 Task: Set up a reminder for the weekend brunch plans.
Action: Mouse moved to (69, 90)
Screenshot: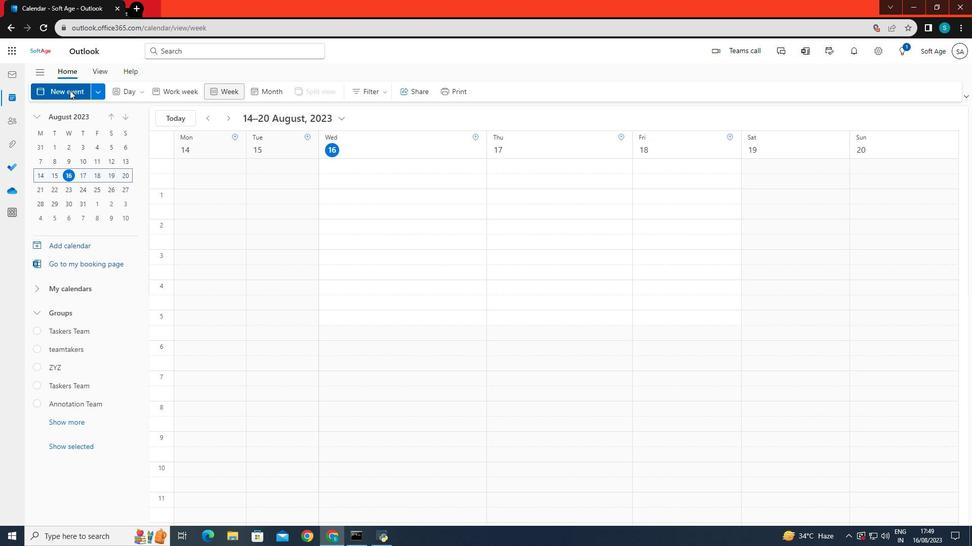 
Action: Mouse pressed left at (69, 90)
Screenshot: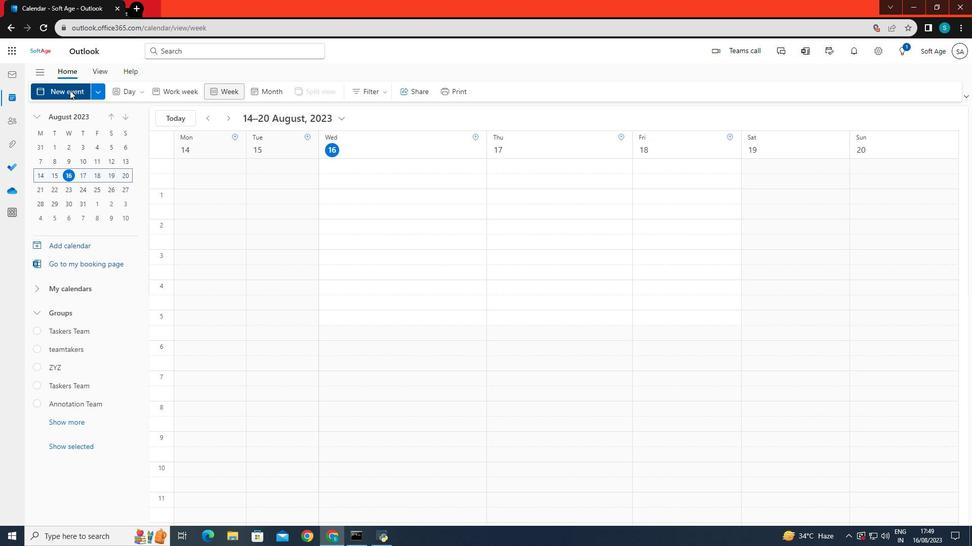 
Action: Mouse moved to (268, 152)
Screenshot: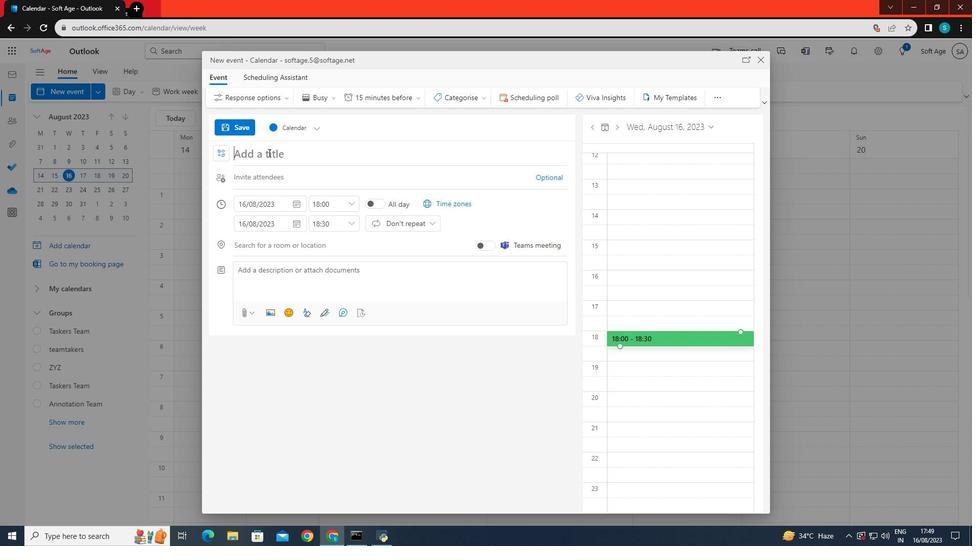 
Action: Mouse pressed left at (268, 152)
Screenshot: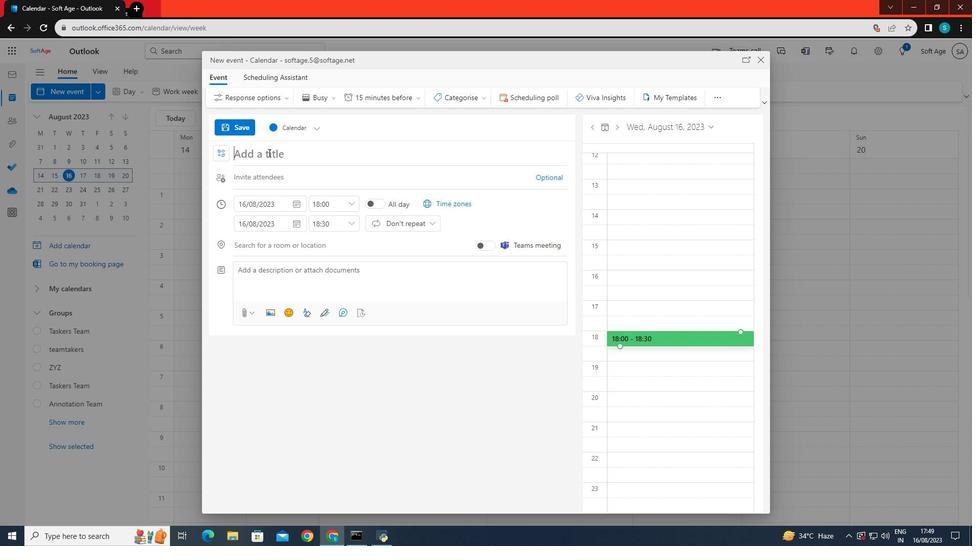 
Action: Key pressed weekend<Key.space>bra<Key.backspace>unch<Key.space>plans
Screenshot: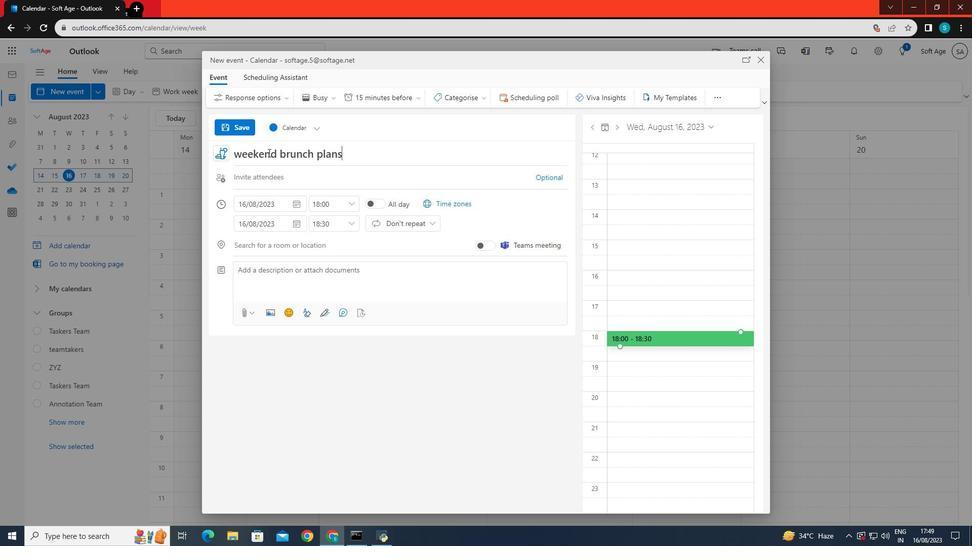 
Action: Mouse moved to (279, 202)
Screenshot: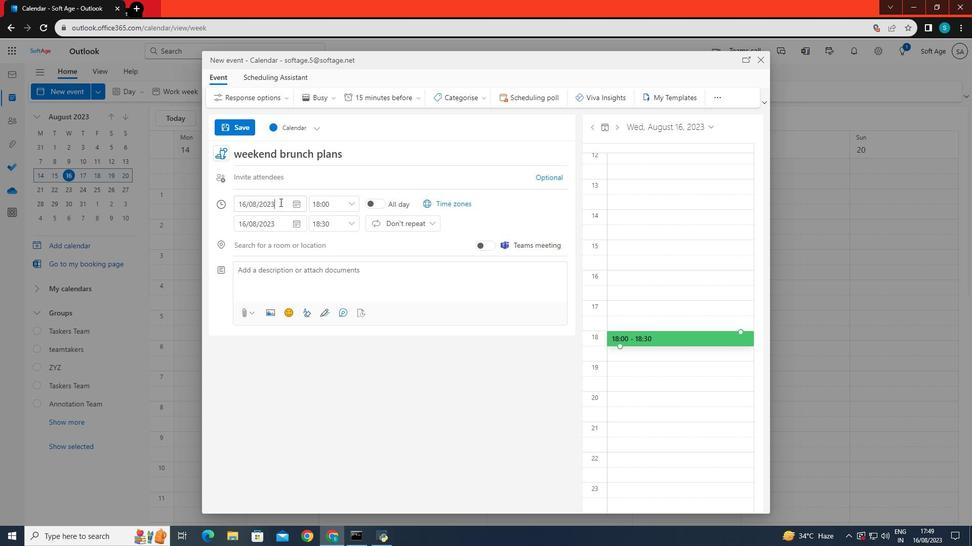 
Action: Mouse pressed left at (279, 202)
Screenshot: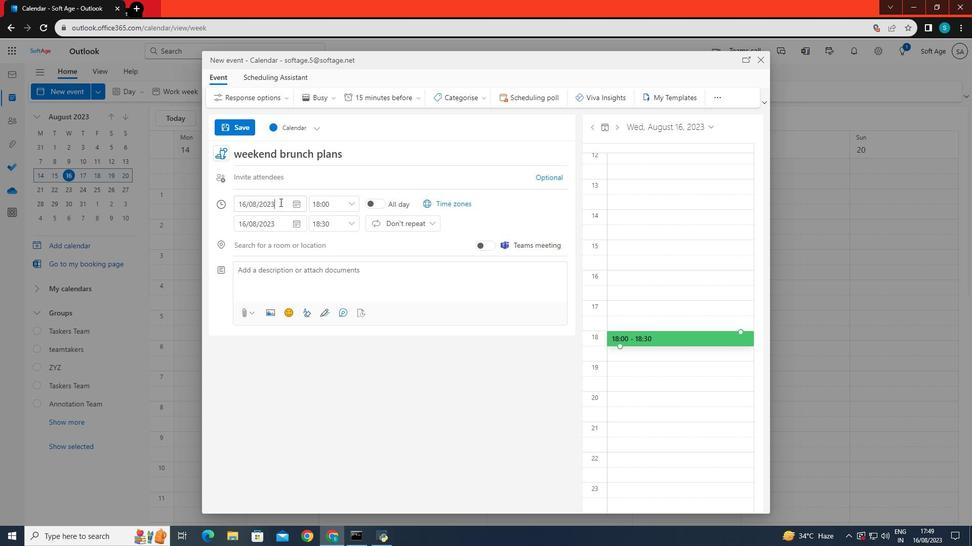 
Action: Mouse moved to (249, 298)
Screenshot: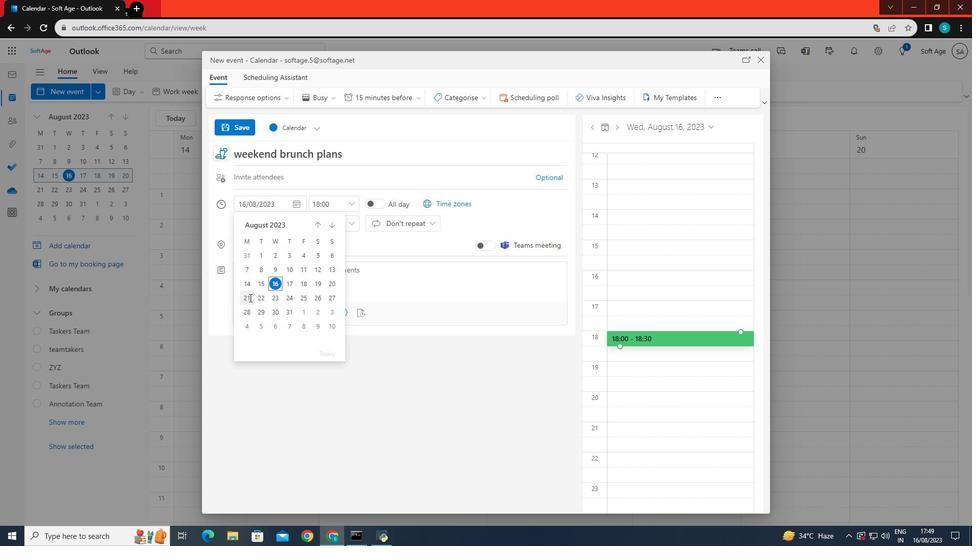 
Action: Mouse pressed left at (249, 298)
Screenshot: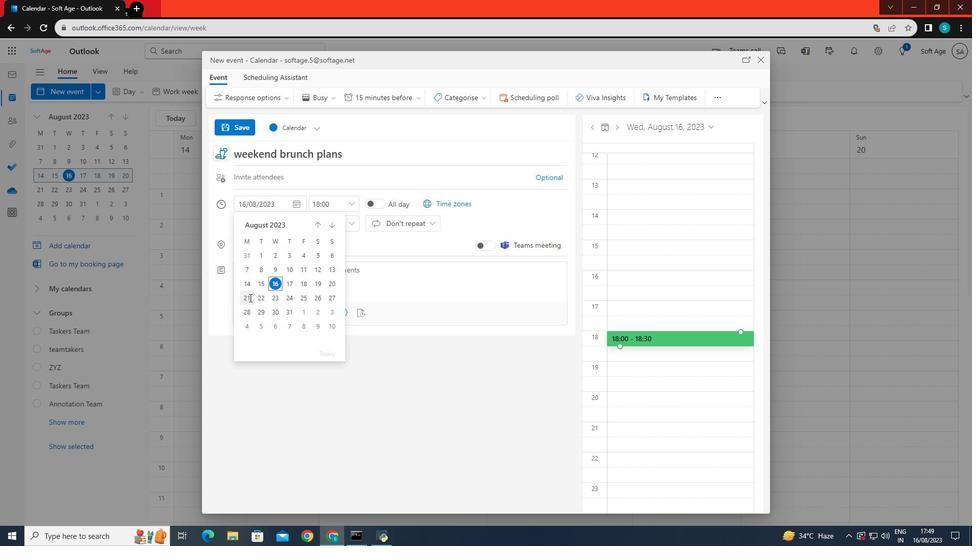 
Action: Mouse moved to (350, 201)
Screenshot: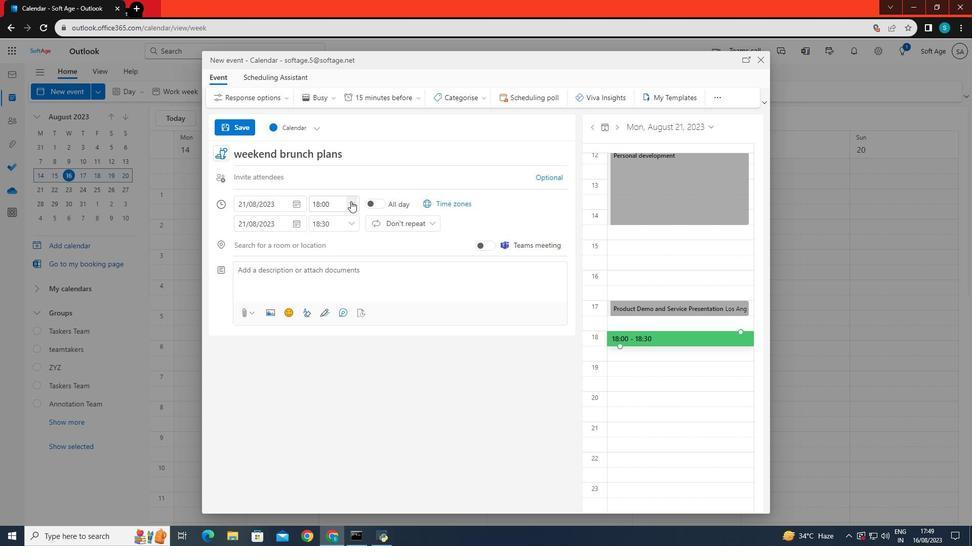 
Action: Mouse pressed left at (350, 201)
Screenshot: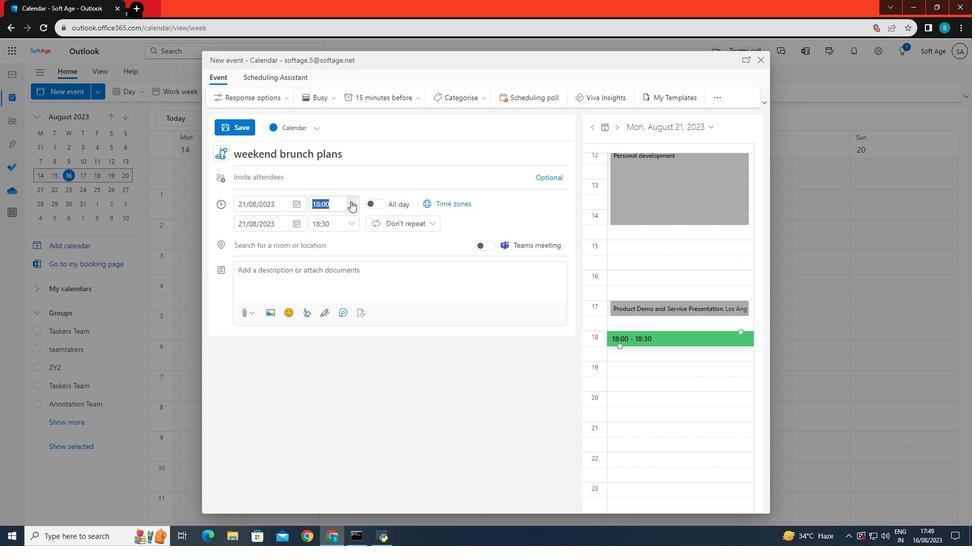 
Action: Mouse moved to (350, 246)
Screenshot: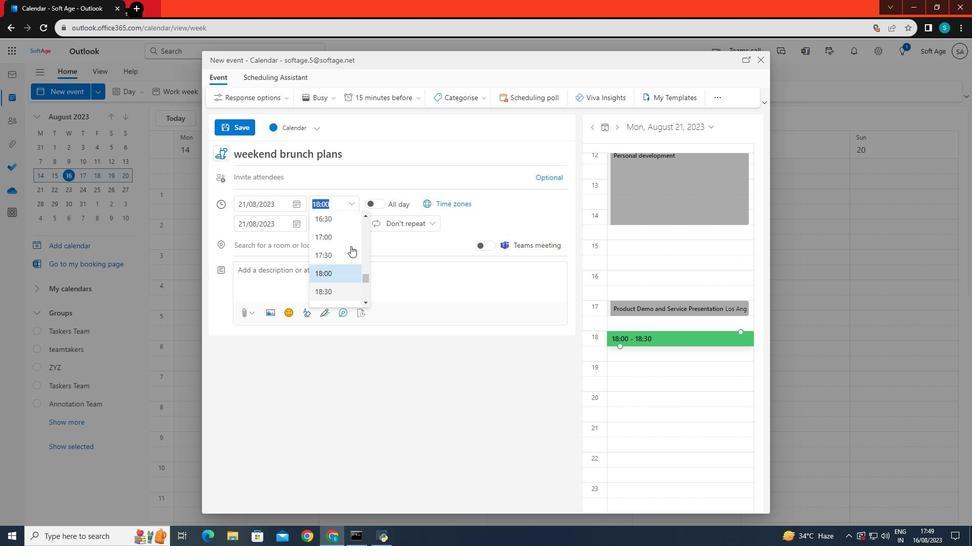 
Action: Mouse scrolled (350, 247) with delta (0, 0)
Screenshot: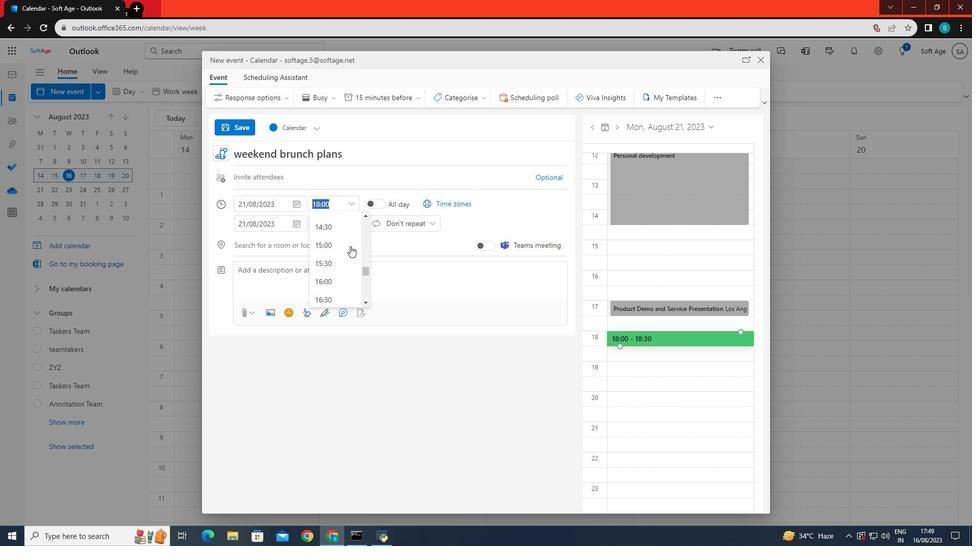 
Action: Mouse scrolled (350, 247) with delta (0, 0)
Screenshot: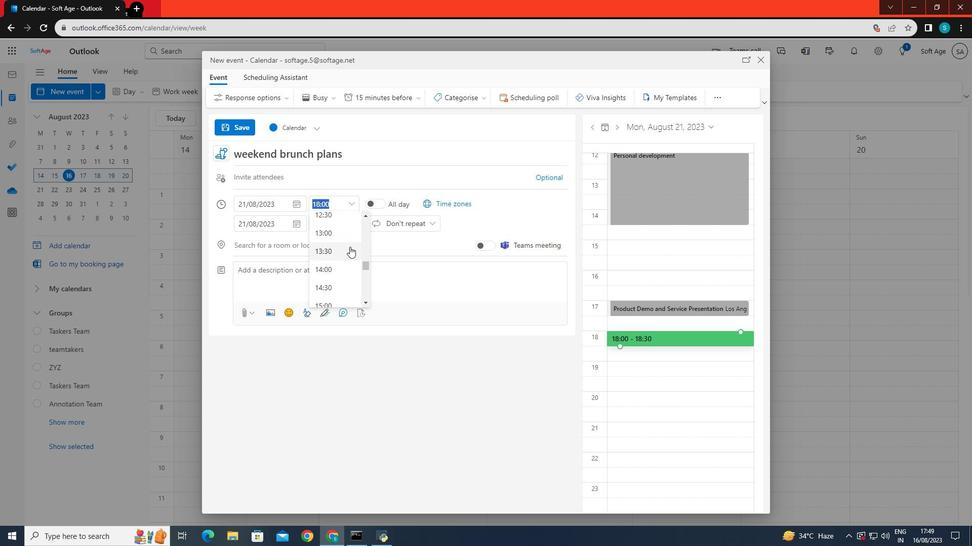
Action: Mouse moved to (350, 246)
Screenshot: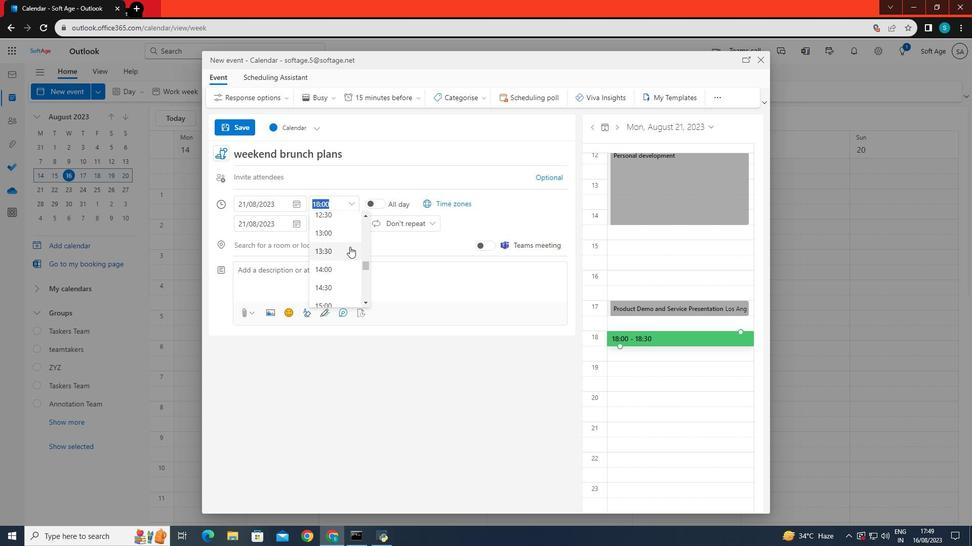 
Action: Mouse scrolled (350, 247) with delta (0, 0)
Screenshot: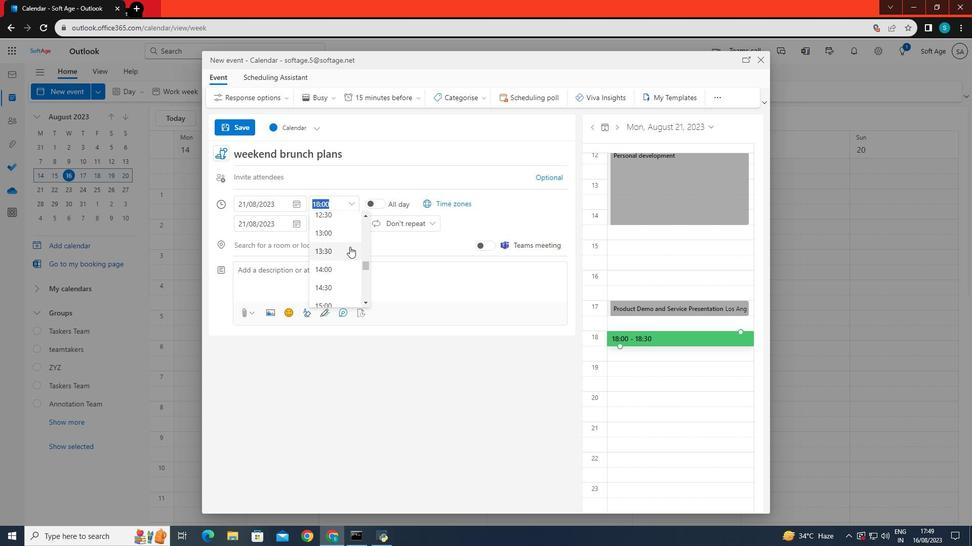 
Action: Mouse moved to (350, 246)
Screenshot: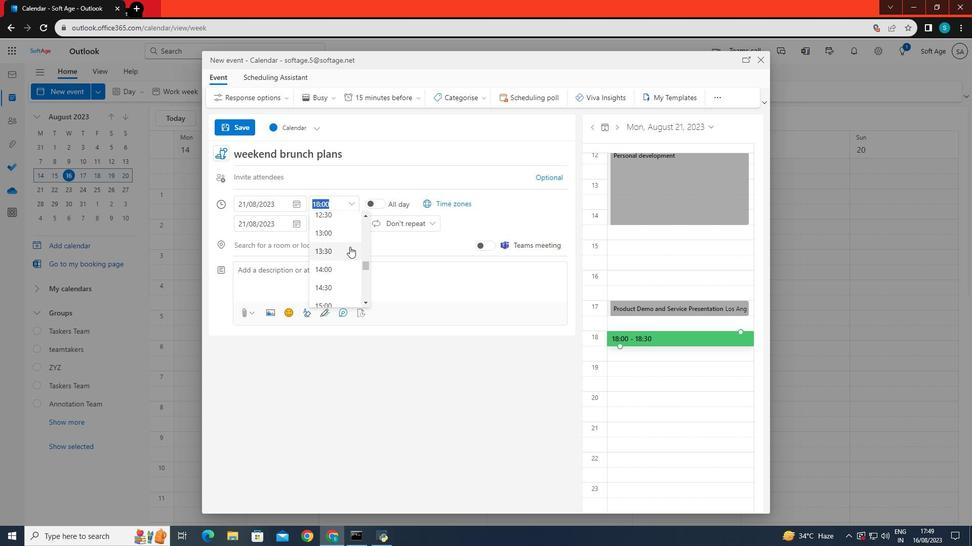 
Action: Mouse scrolled (350, 247) with delta (0, 0)
Screenshot: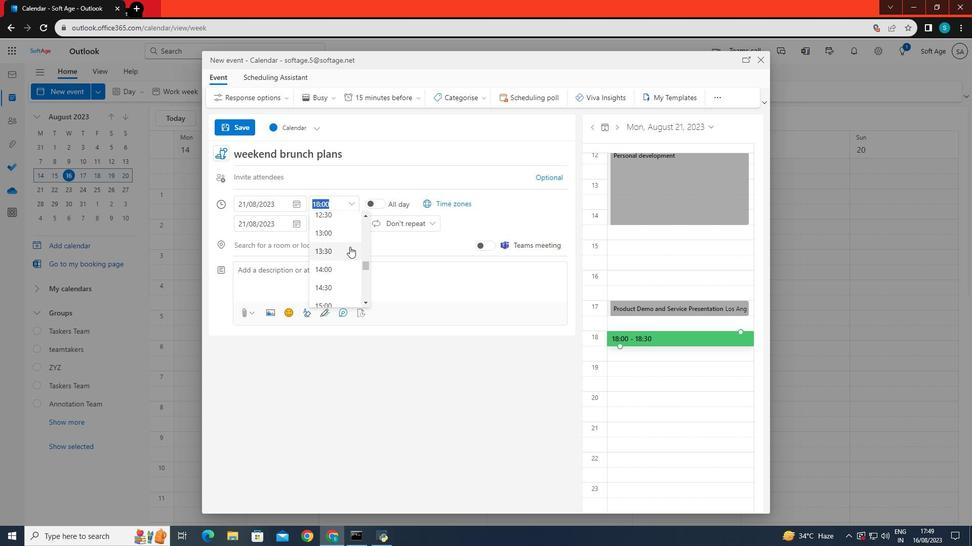 
Action: Mouse moved to (349, 249)
Screenshot: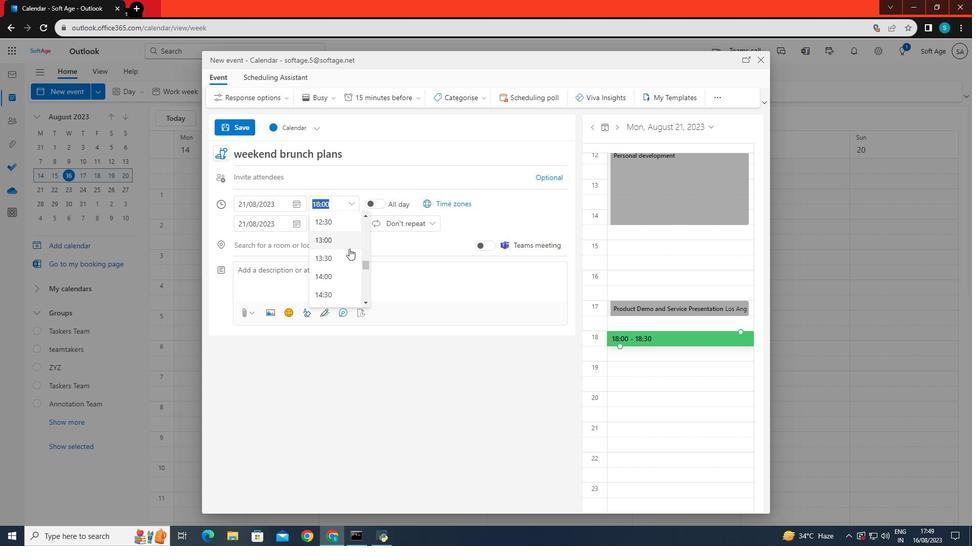 
Action: Mouse scrolled (349, 248) with delta (0, 0)
Screenshot: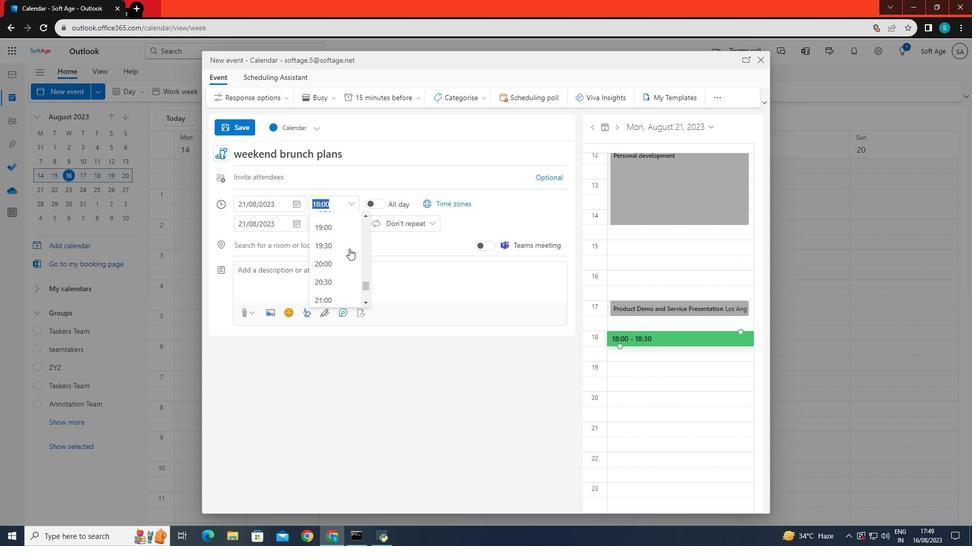 
Action: Mouse scrolled (349, 248) with delta (0, 0)
Screenshot: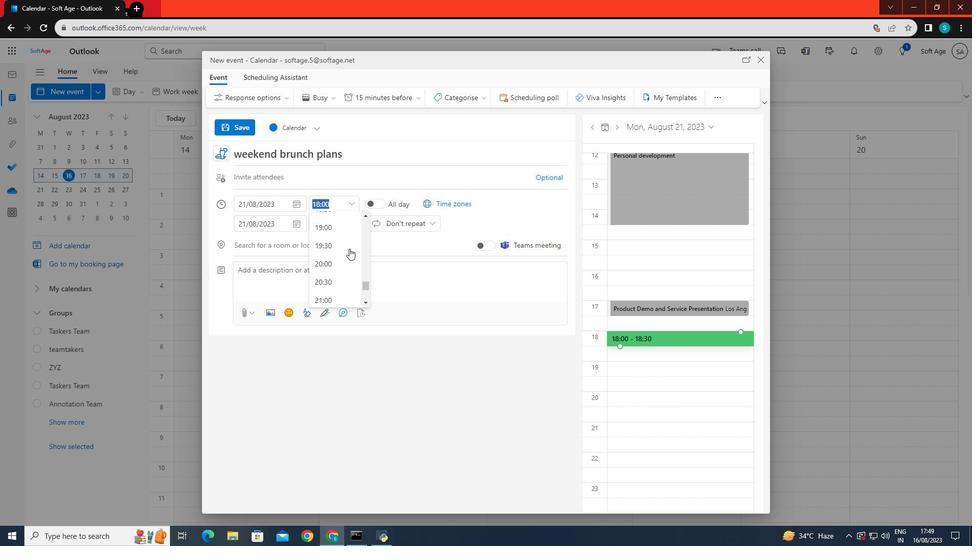 
Action: Mouse scrolled (349, 248) with delta (0, 0)
Screenshot: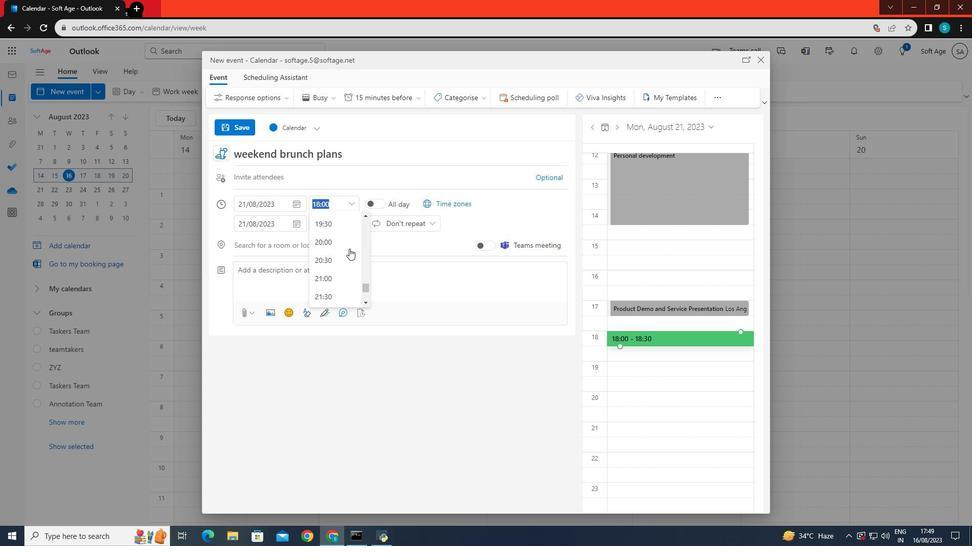 
Action: Mouse scrolled (349, 248) with delta (0, 0)
Screenshot: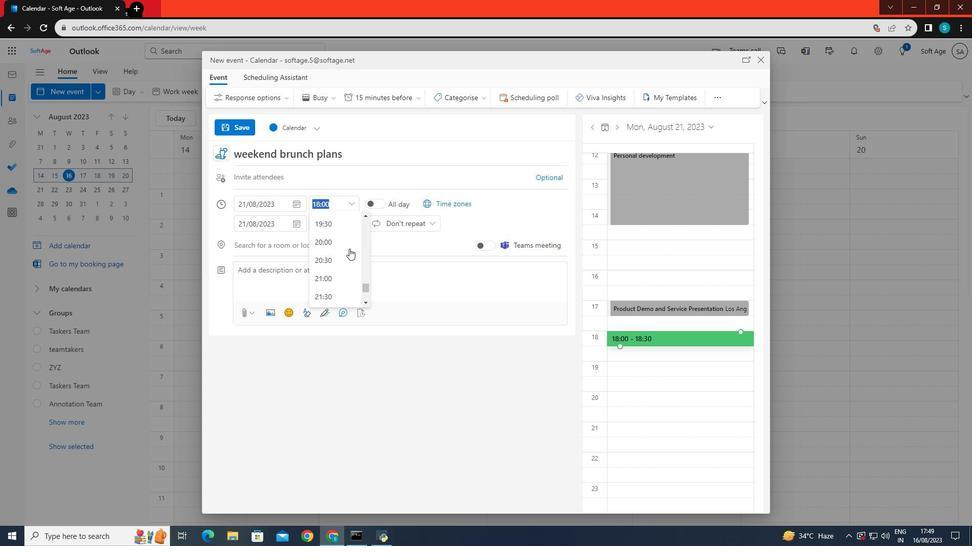 
Action: Mouse scrolled (349, 248) with delta (0, 0)
Screenshot: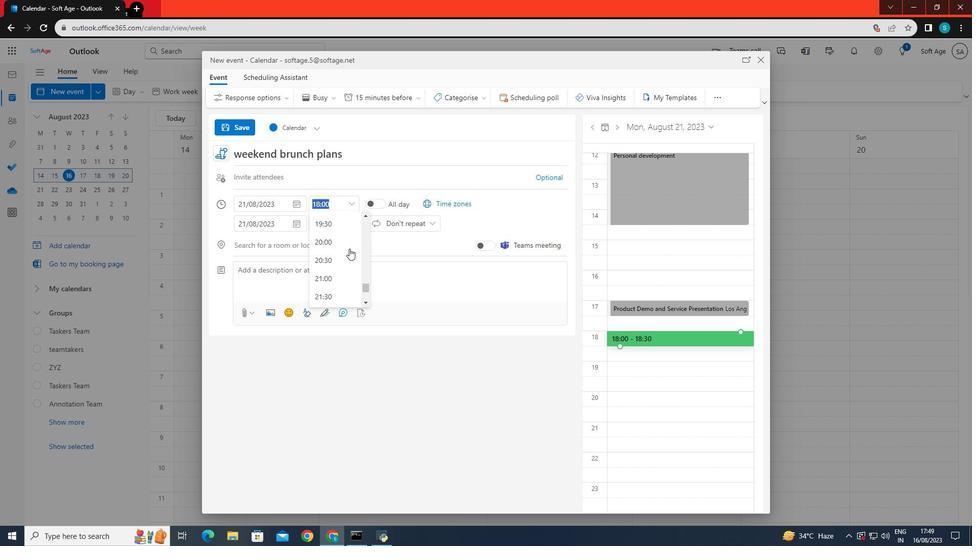 
Action: Mouse scrolled (349, 249) with delta (0, 0)
Screenshot: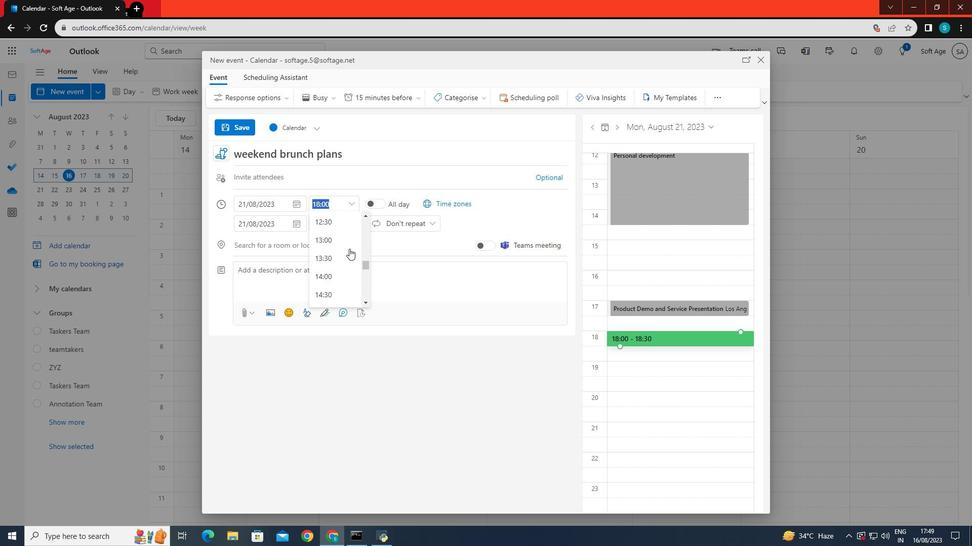 
Action: Mouse scrolled (349, 249) with delta (0, 0)
Screenshot: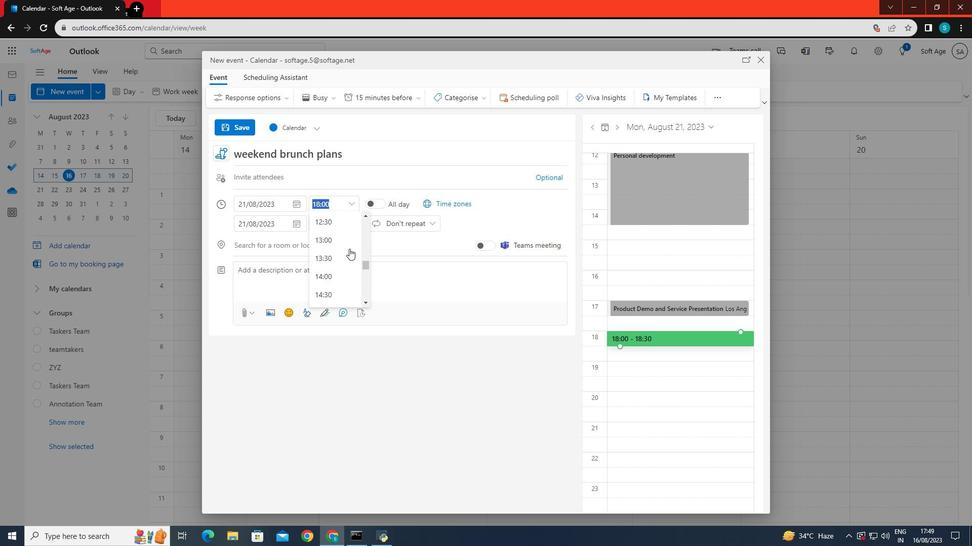 
Action: Mouse scrolled (349, 249) with delta (0, 0)
Screenshot: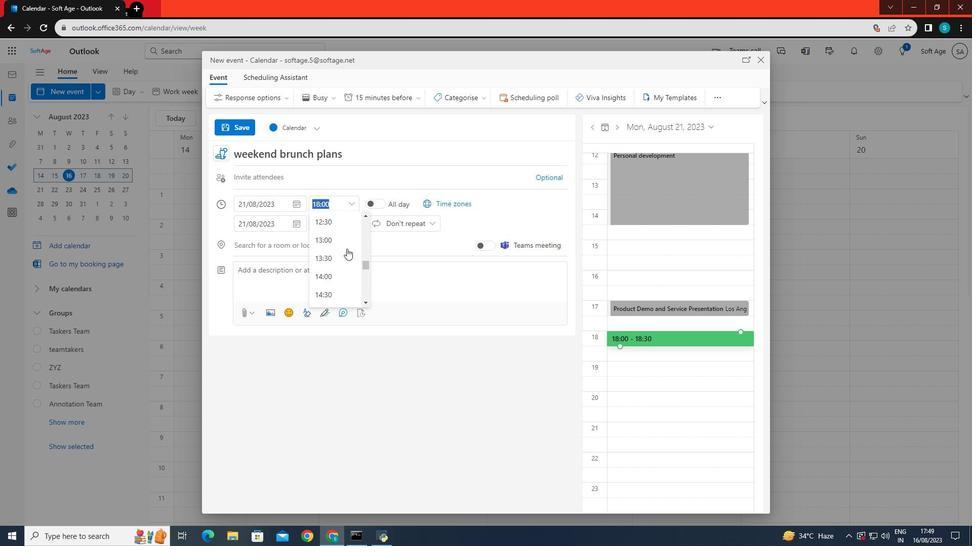 
Action: Mouse scrolled (349, 249) with delta (0, 0)
Screenshot: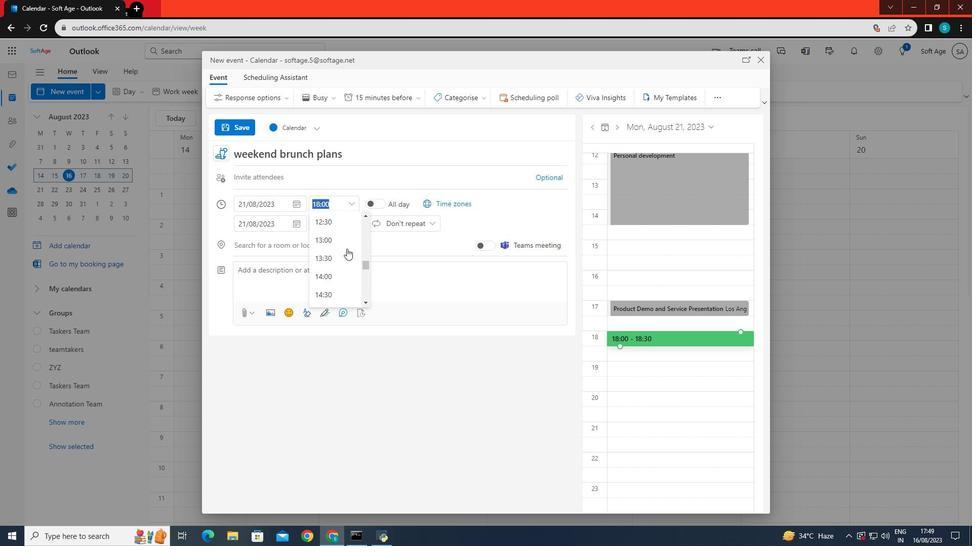 
Action: Mouse scrolled (349, 249) with delta (0, 0)
Screenshot: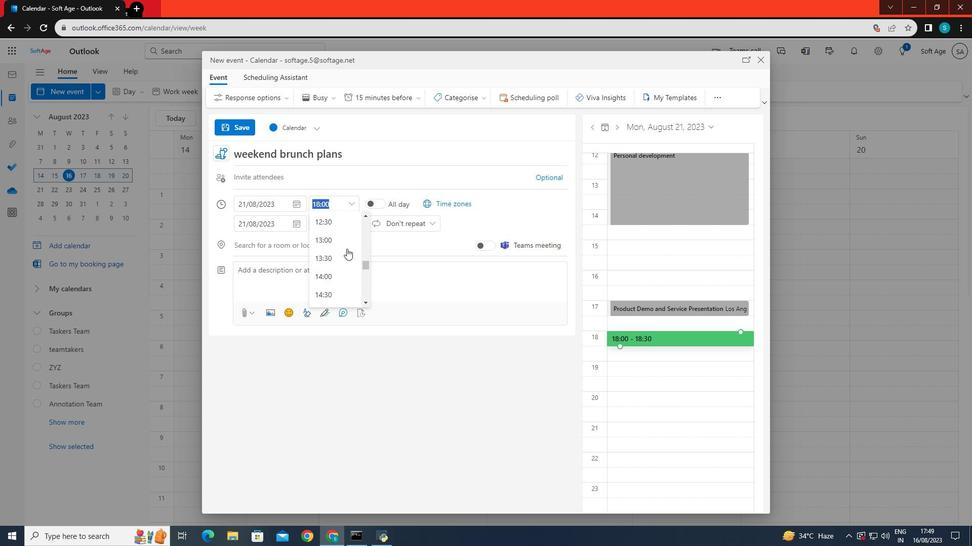 
Action: Mouse moved to (346, 249)
Screenshot: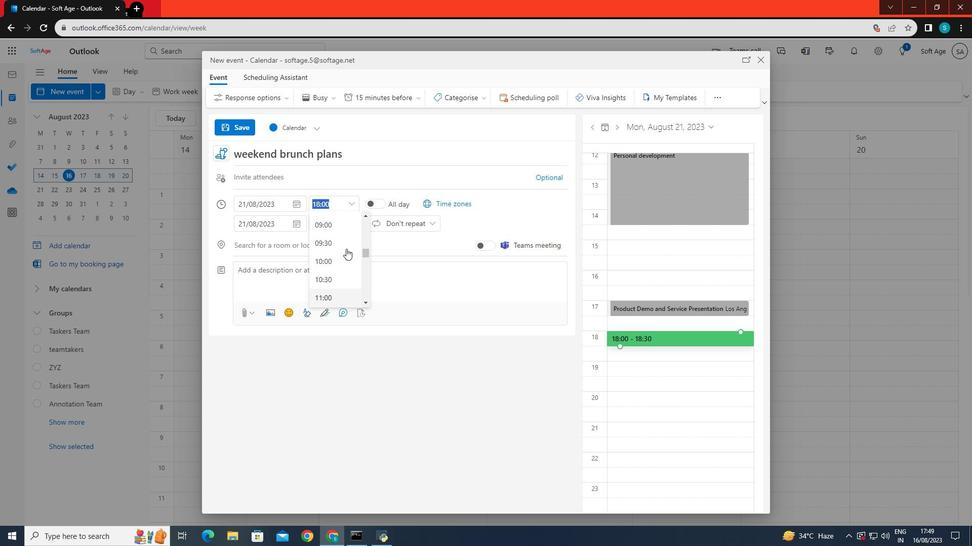
Action: Mouse scrolled (346, 249) with delta (0, 0)
Screenshot: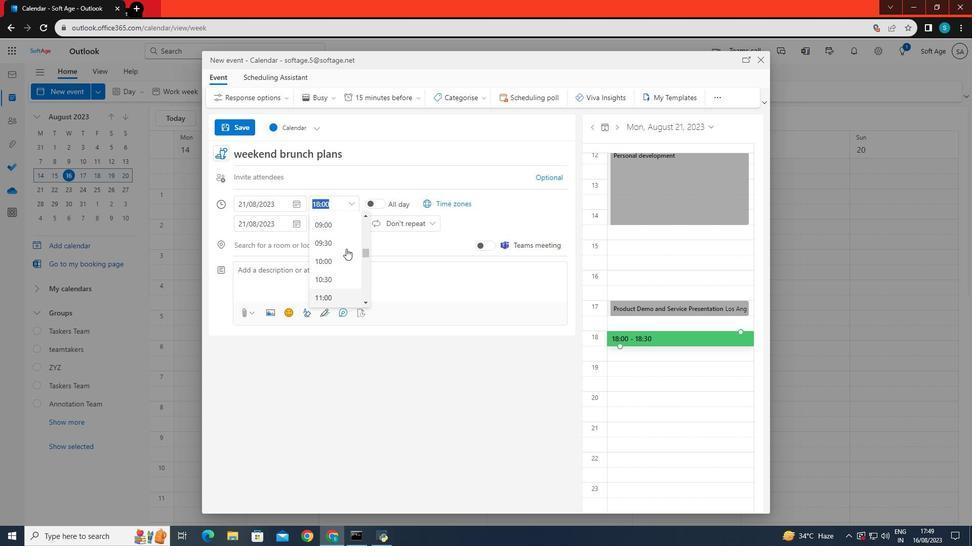 
Action: Mouse scrolled (346, 249) with delta (0, 0)
Screenshot: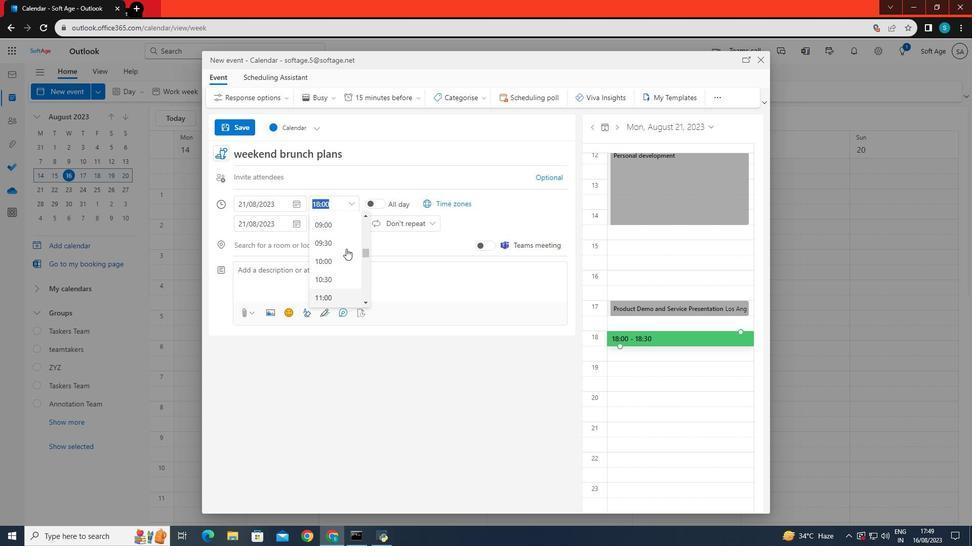
Action: Mouse pressed middle at (346, 249)
Screenshot: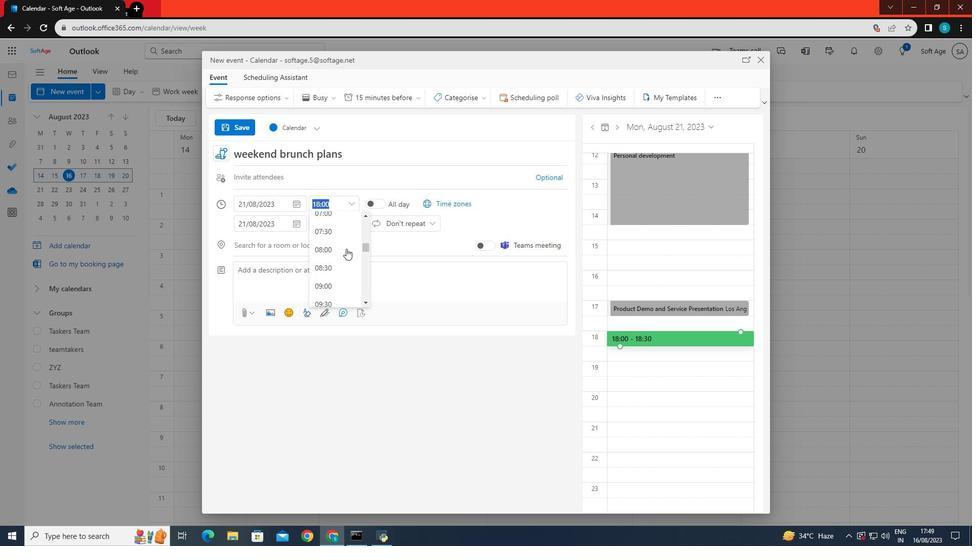
Action: Mouse scrolled (346, 249) with delta (0, 0)
Screenshot: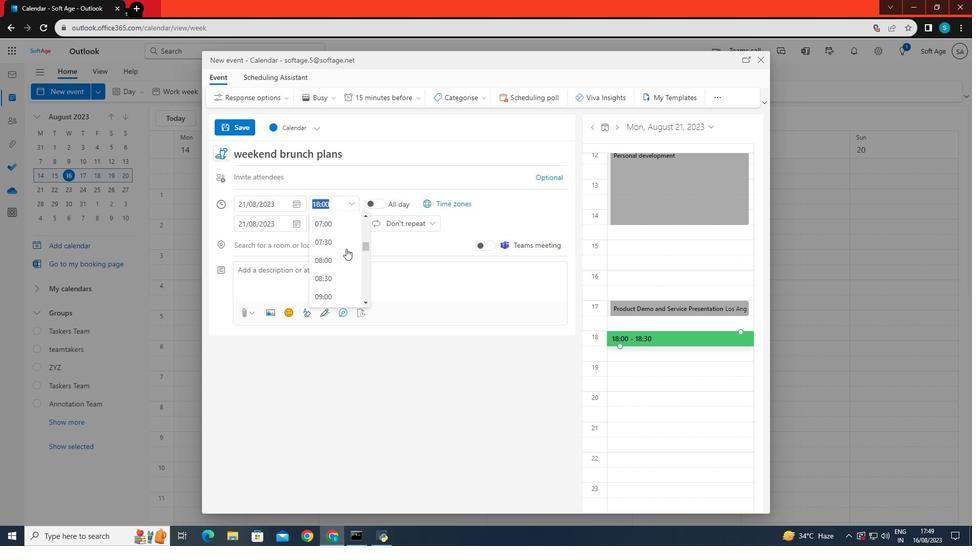 
Action: Mouse scrolled (346, 249) with delta (0, 0)
Screenshot: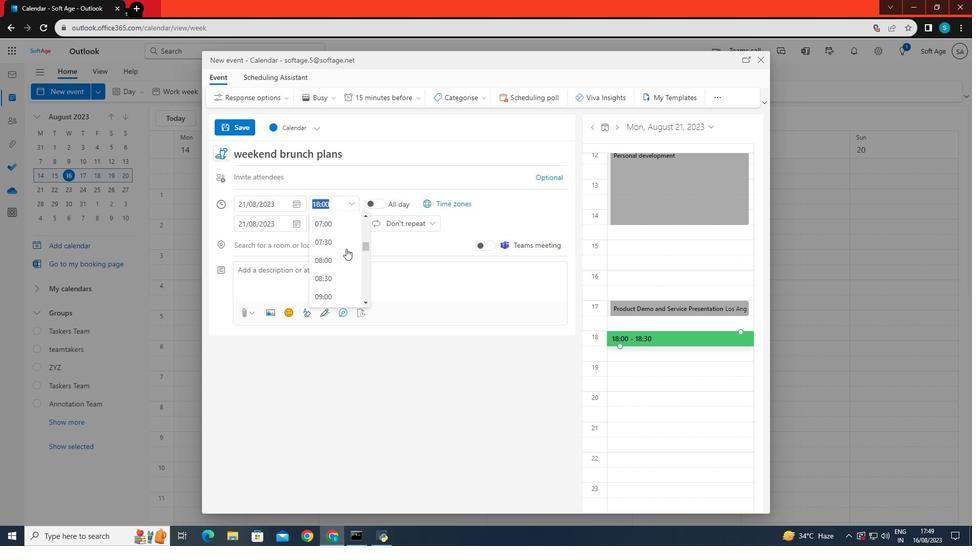 
Action: Mouse moved to (331, 275)
Screenshot: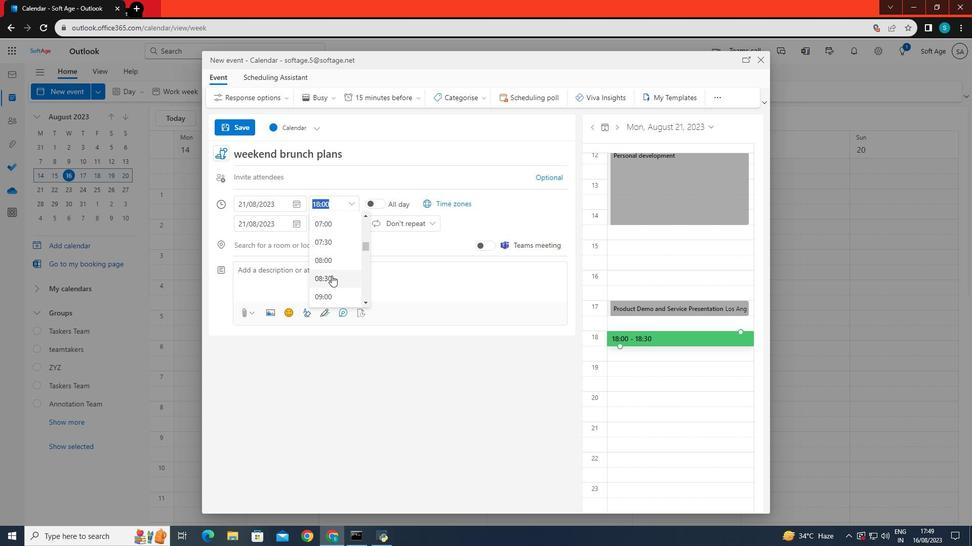 
Action: Mouse scrolled (331, 275) with delta (0, 0)
Screenshot: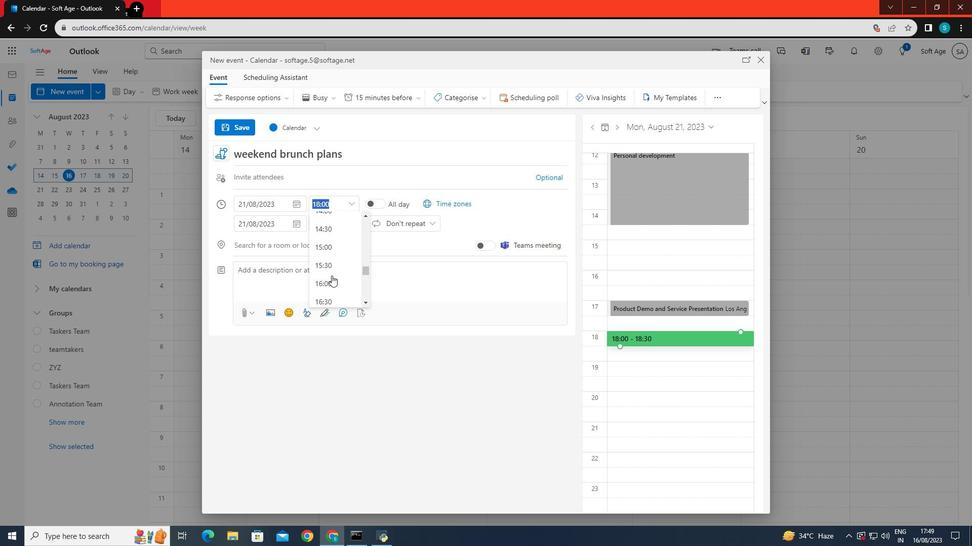 
Action: Mouse scrolled (331, 275) with delta (0, 0)
Screenshot: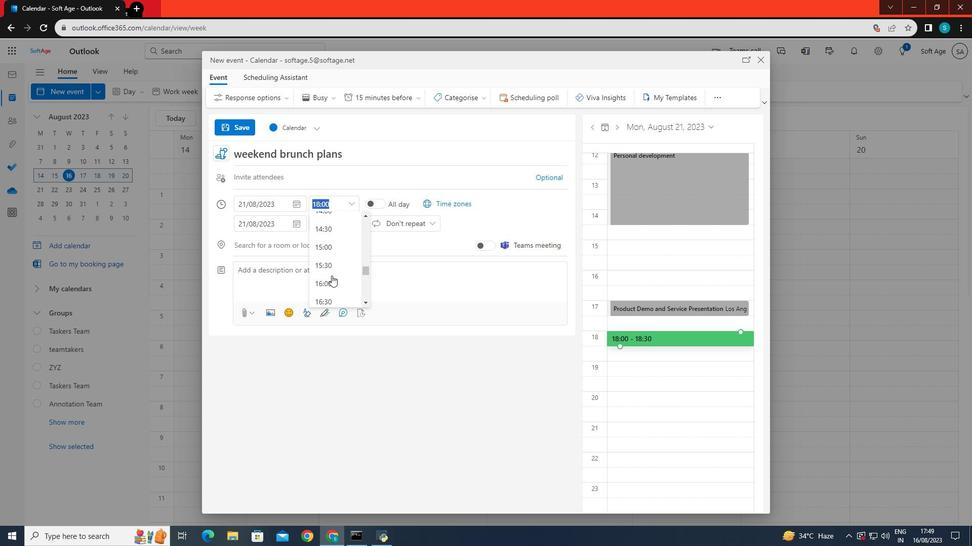 
Action: Mouse scrolled (331, 275) with delta (0, 0)
Screenshot: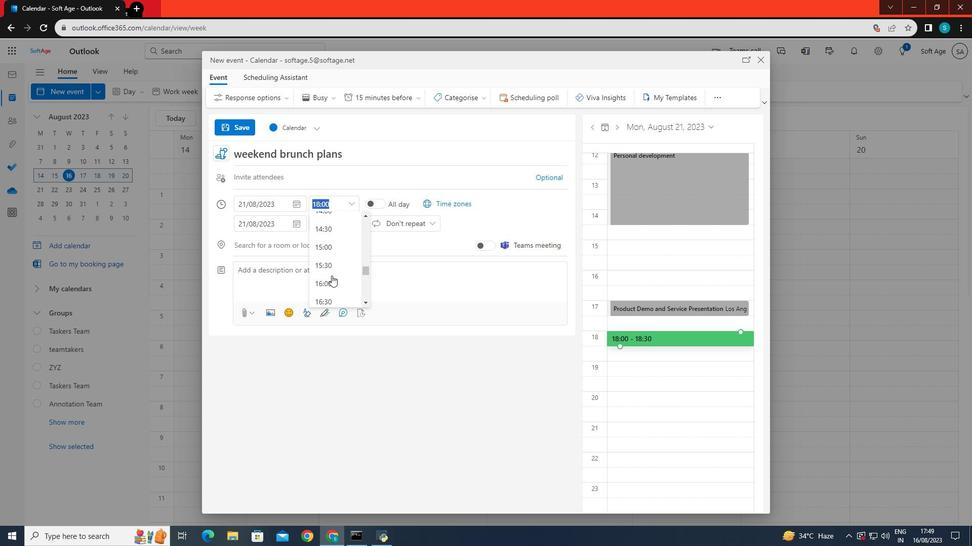 
Action: Mouse scrolled (331, 275) with delta (0, 0)
Screenshot: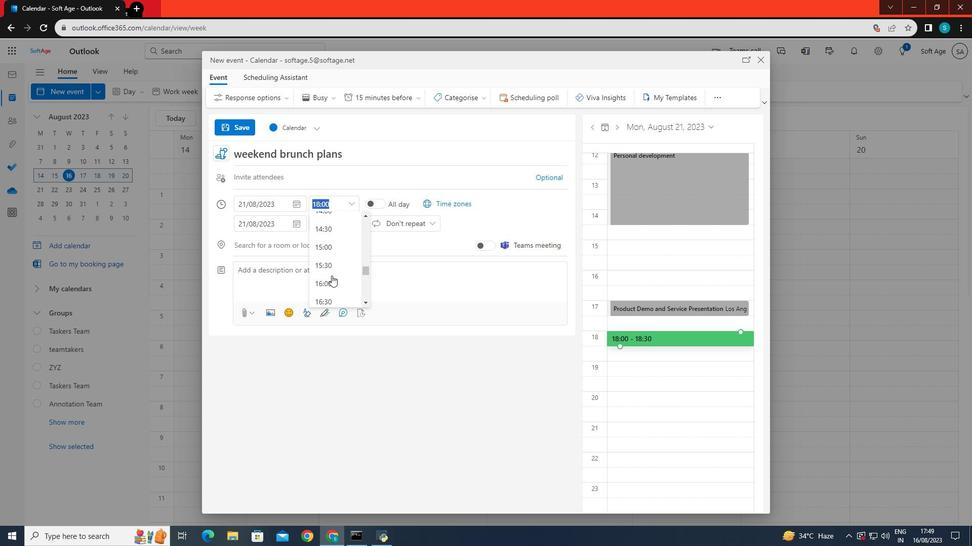 
Action: Mouse scrolled (331, 275) with delta (0, 0)
Screenshot: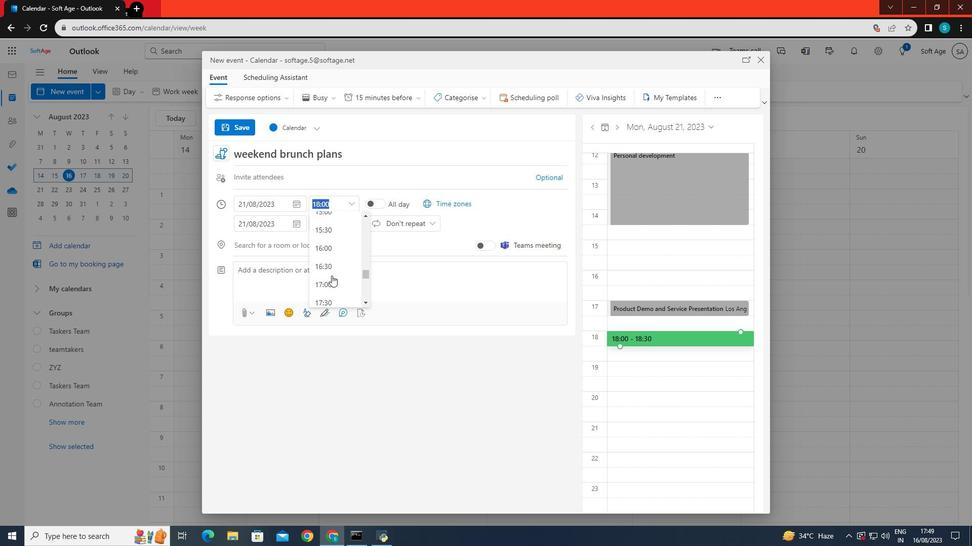 
Action: Mouse scrolled (331, 275) with delta (0, 0)
Screenshot: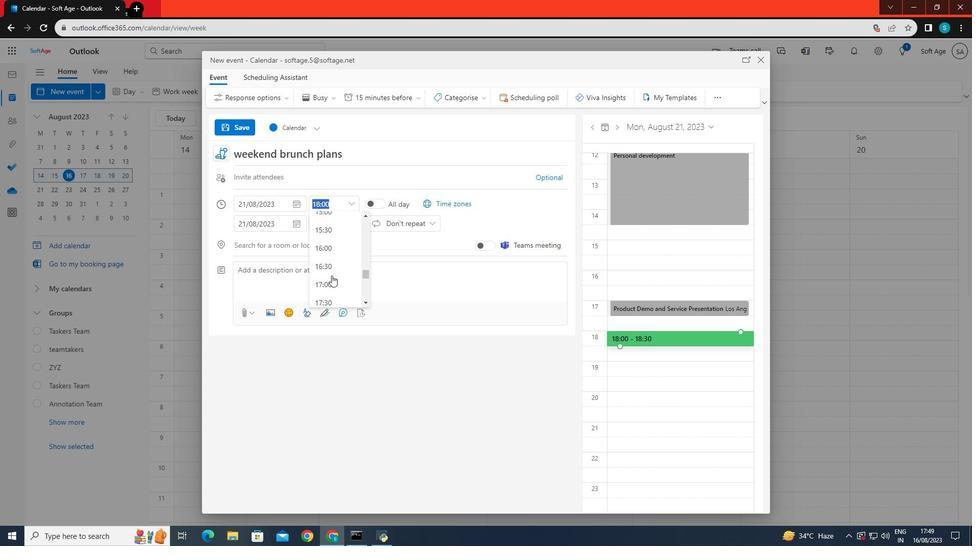 
Action: Mouse moved to (328, 248)
Screenshot: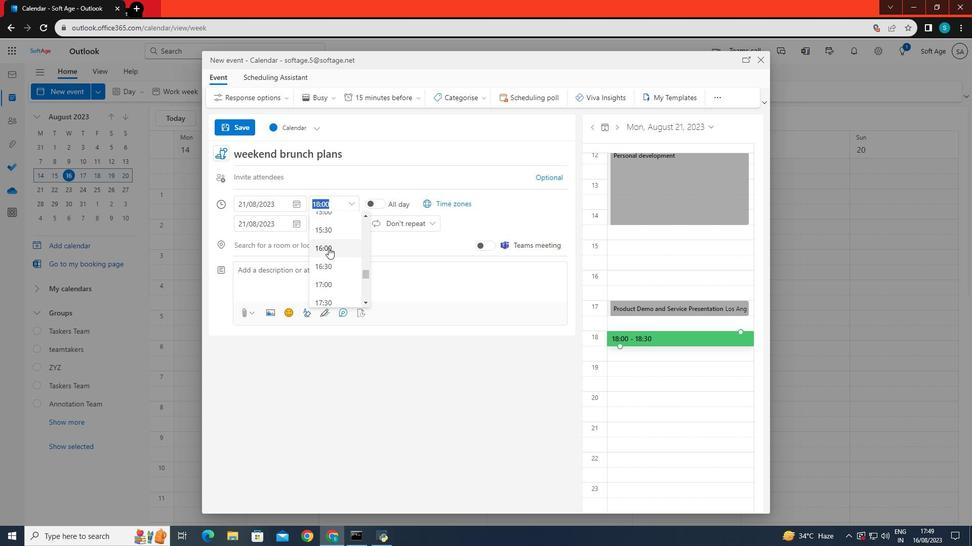 
Action: Mouse pressed left at (328, 248)
Screenshot: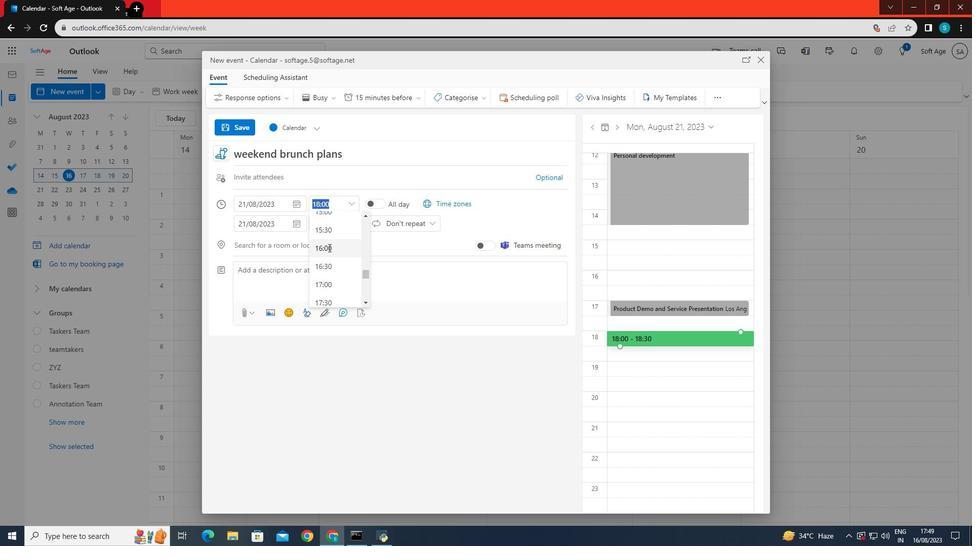 
Action: Mouse moved to (365, 97)
Screenshot: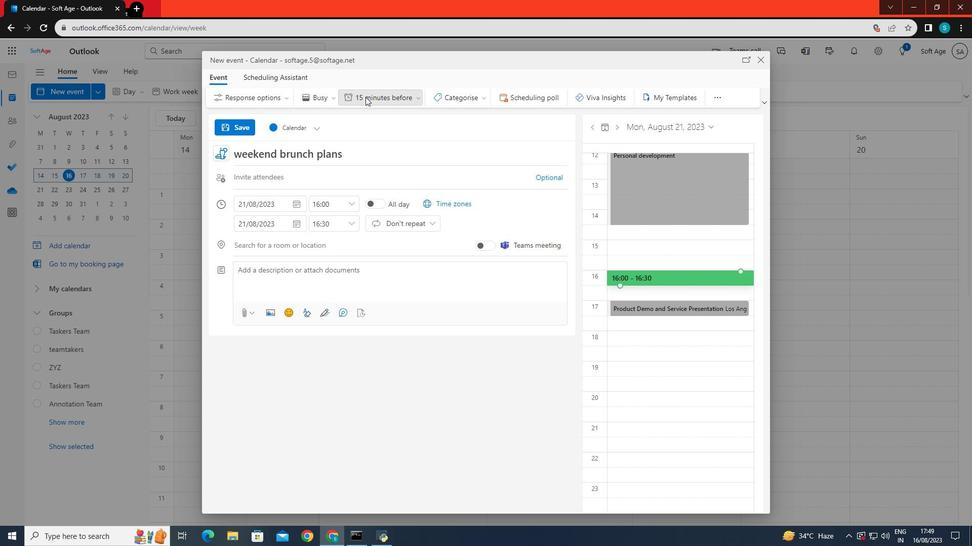 
Action: Mouse pressed left at (365, 97)
Screenshot: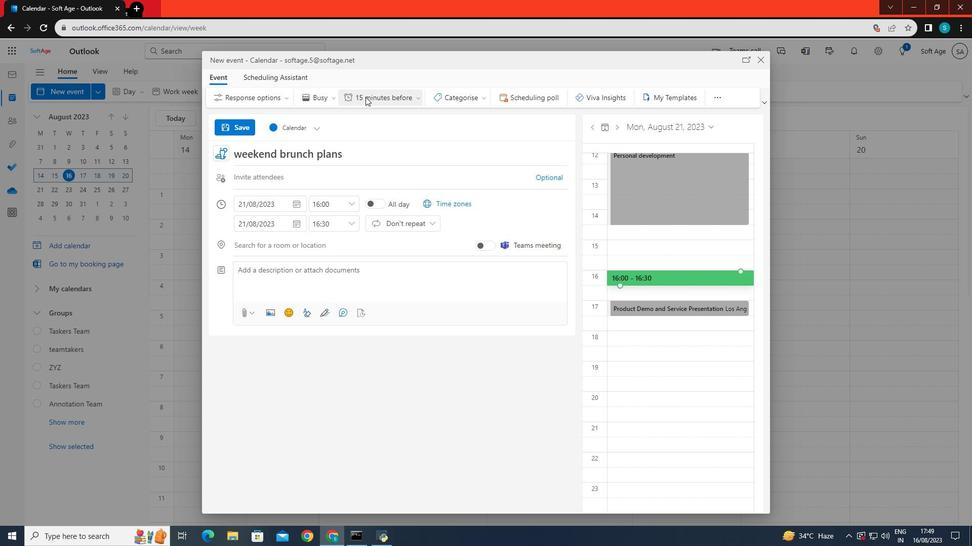 
Action: Mouse moved to (400, 286)
Screenshot: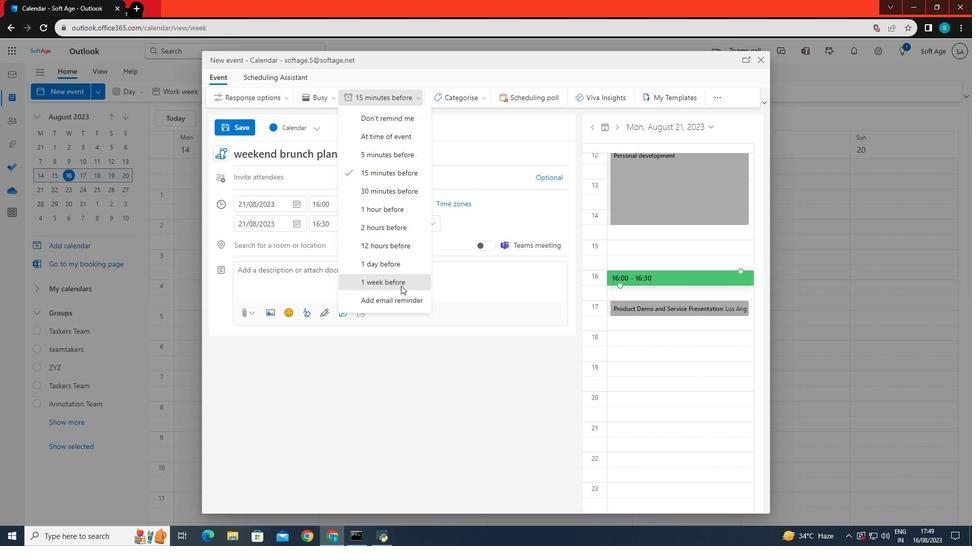 
Action: Mouse pressed left at (400, 286)
Screenshot: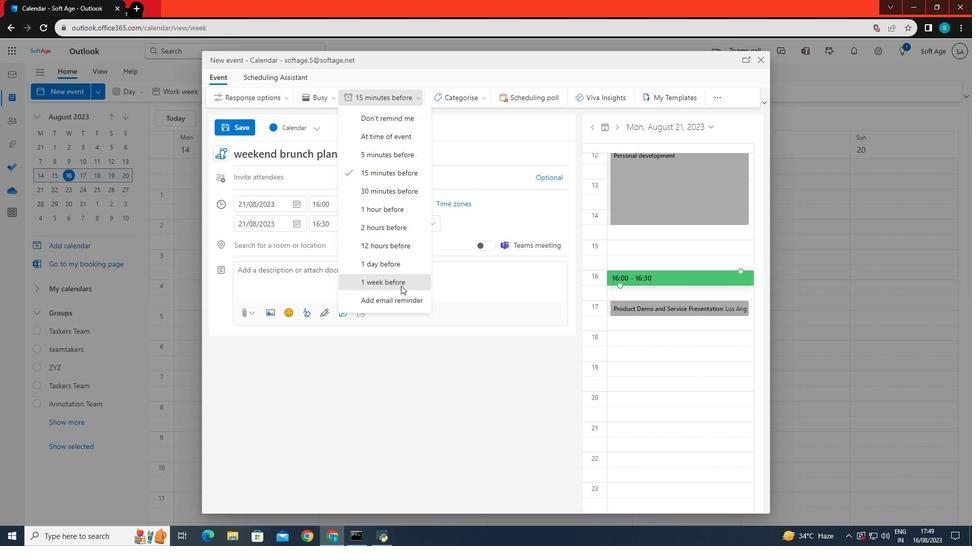 
Action: Mouse moved to (404, 98)
Screenshot: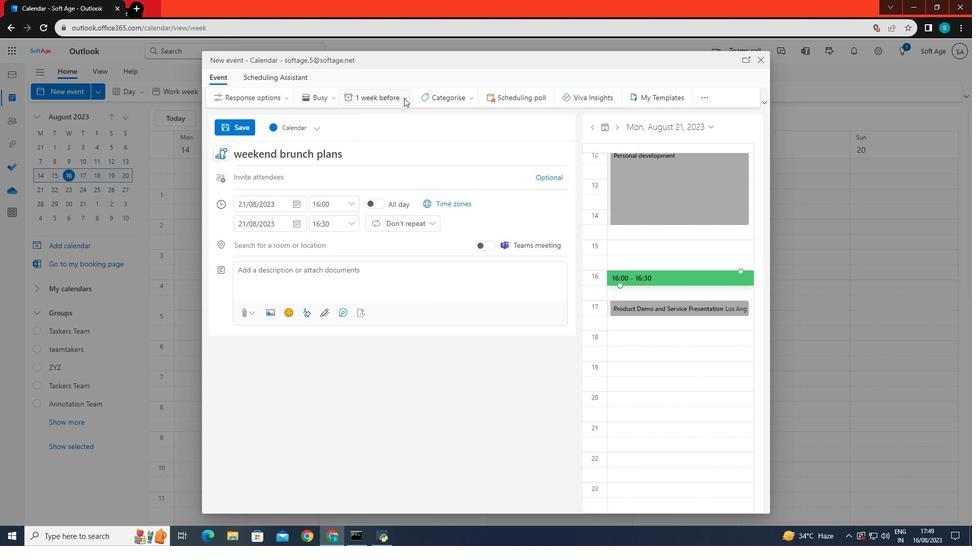 
Action: Mouse pressed left at (404, 98)
Screenshot: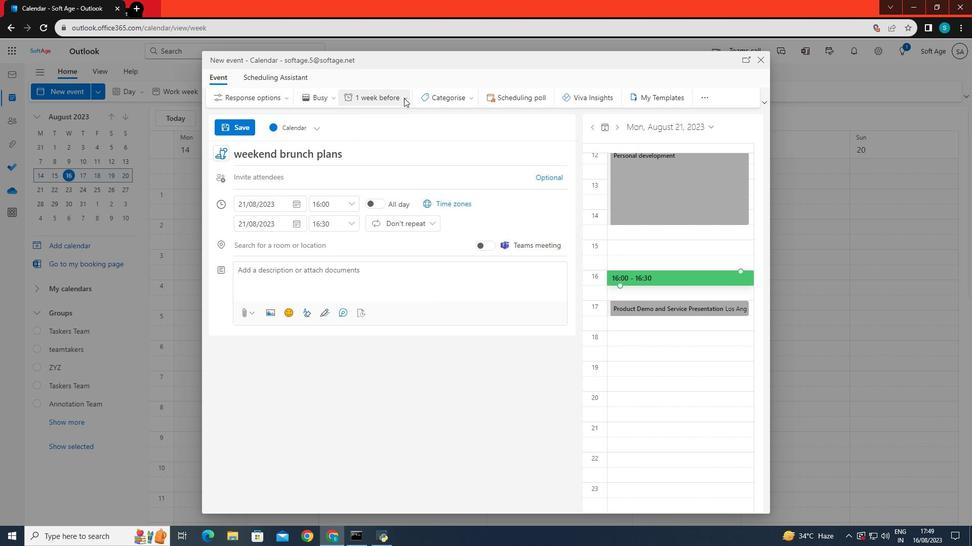 
Action: Mouse moved to (380, 284)
Screenshot: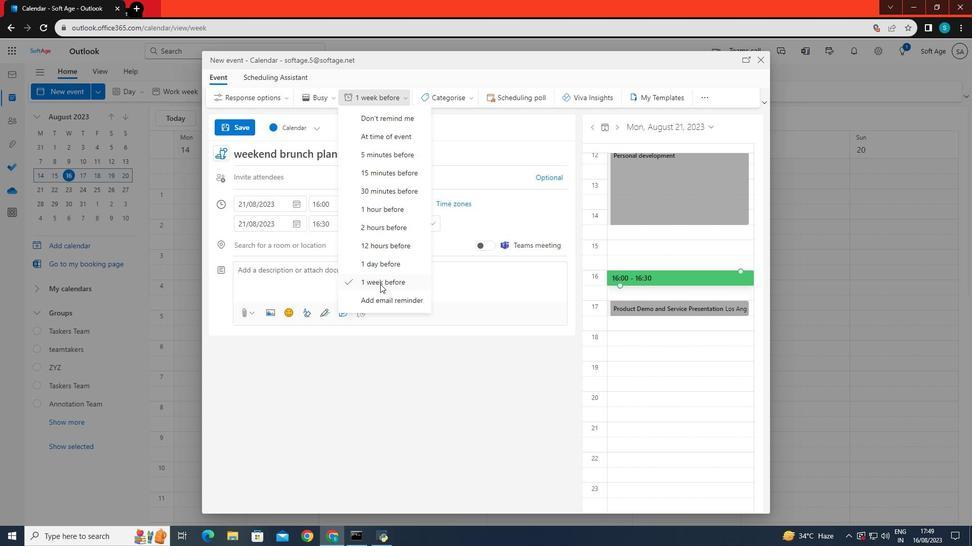 
Action: Mouse pressed left at (380, 284)
Screenshot: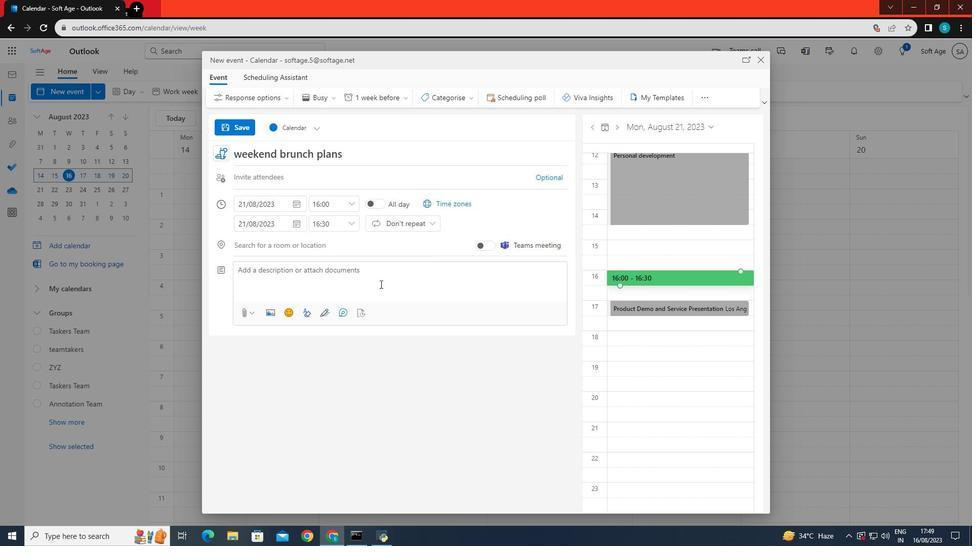
Action: Mouse moved to (332, 285)
Screenshot: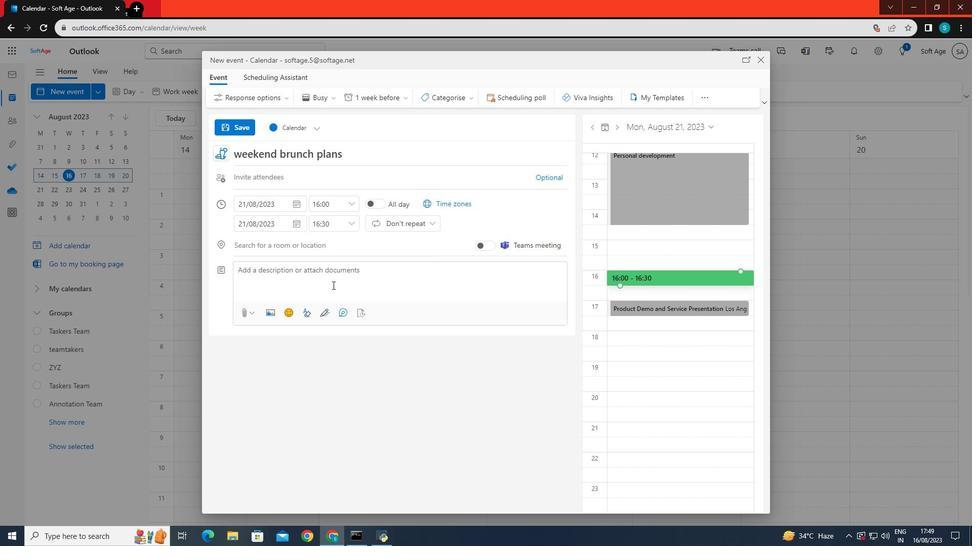 
Action: Mouse pressed left at (332, 285)
Screenshot: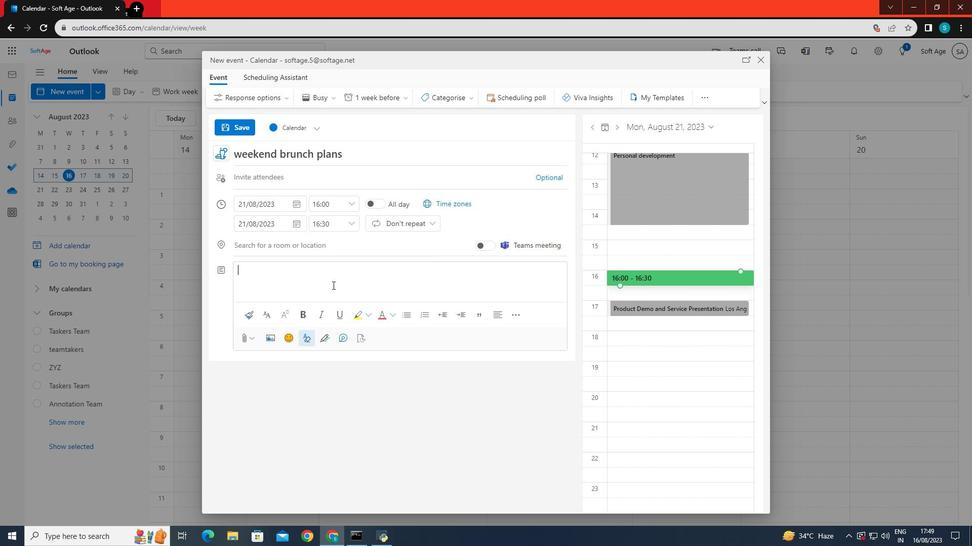 
Action: Key pressed <Key.caps_lock>S<Key.caps_lock>et<Key.space>up<Key.space><Key.backspace><Key.backspace><Key.backspace><Key.backspace><Key.backspace><Key.backspace><Key.backspace><Key.backspace><Key.backspace>a<Key.space>rmindi<Key.backspace><Key.backspace><Key.backspace><Key.backspace><Key.backspace>eminder<Key.space>o<Key.backspace>for<Key.space>the<Key.space>weekend<Key.space>brunch<Key.space>plans.
Screenshot: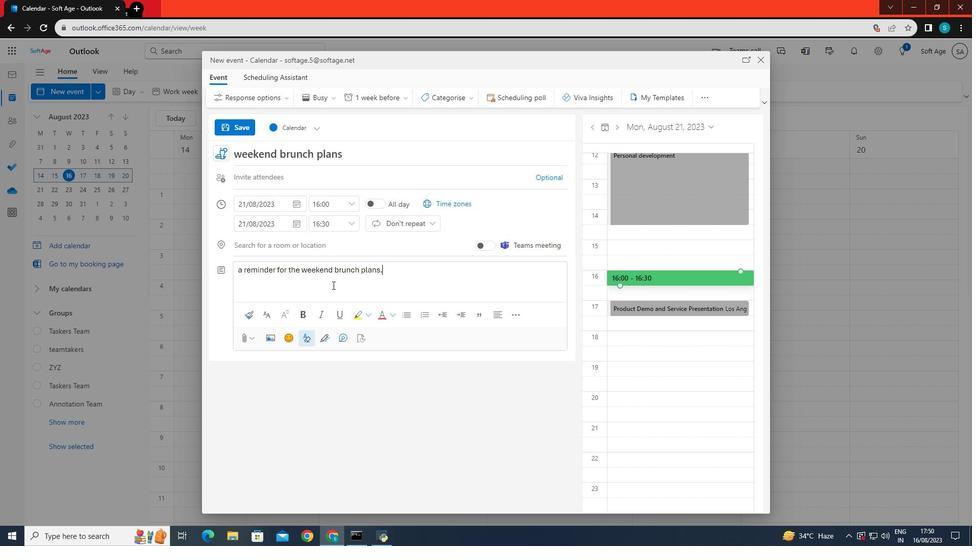 
Action: Mouse moved to (399, 220)
Screenshot: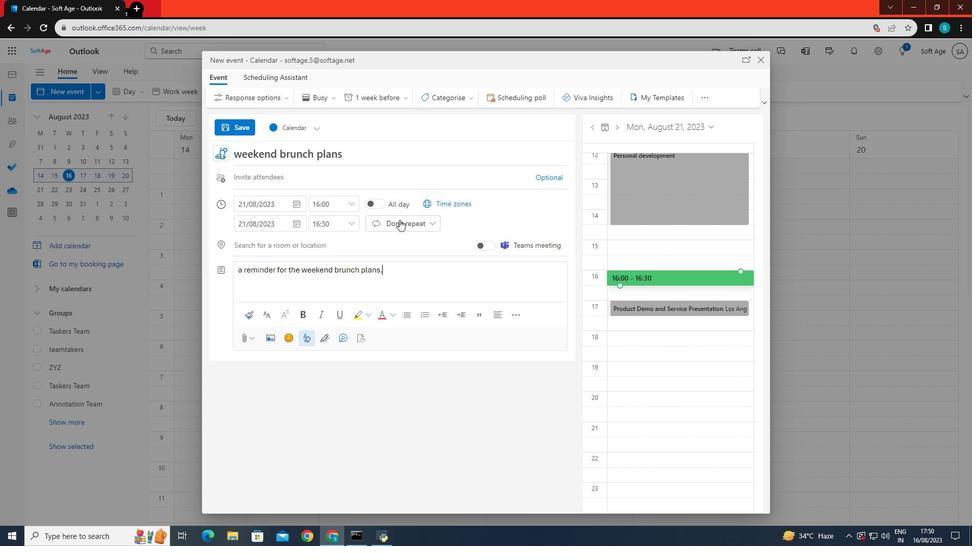
Action: Mouse pressed left at (399, 220)
Screenshot: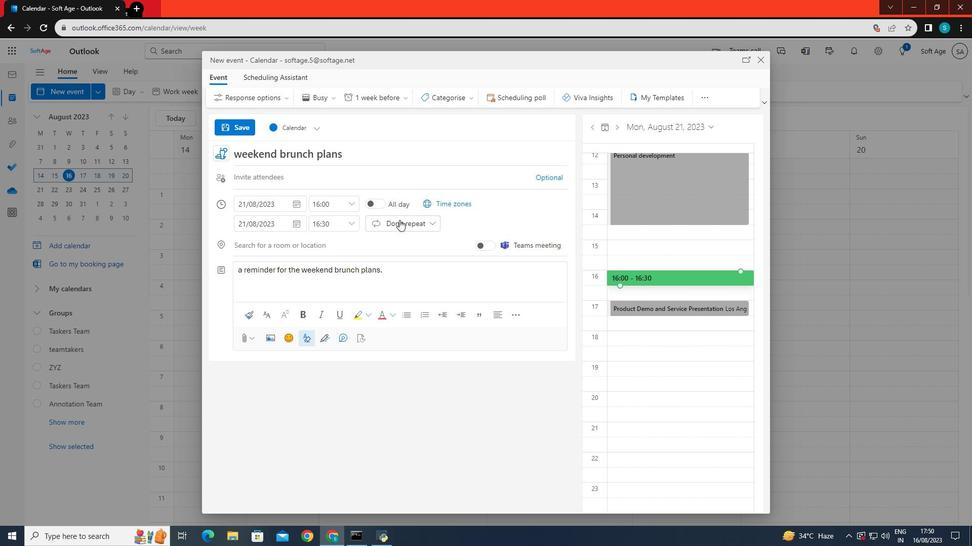 
Action: Mouse moved to (405, 276)
Screenshot: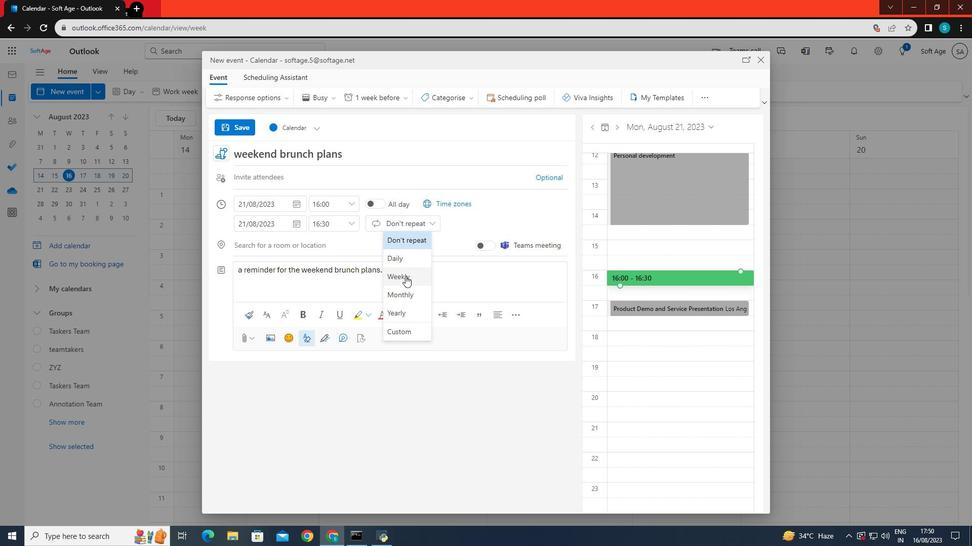 
Action: Mouse pressed left at (405, 276)
Screenshot: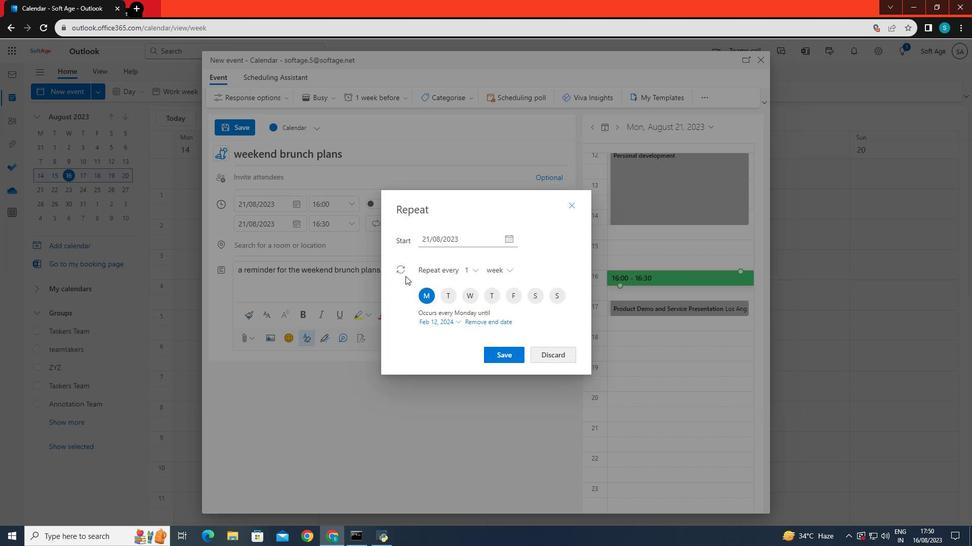 
Action: Mouse moved to (451, 295)
Screenshot: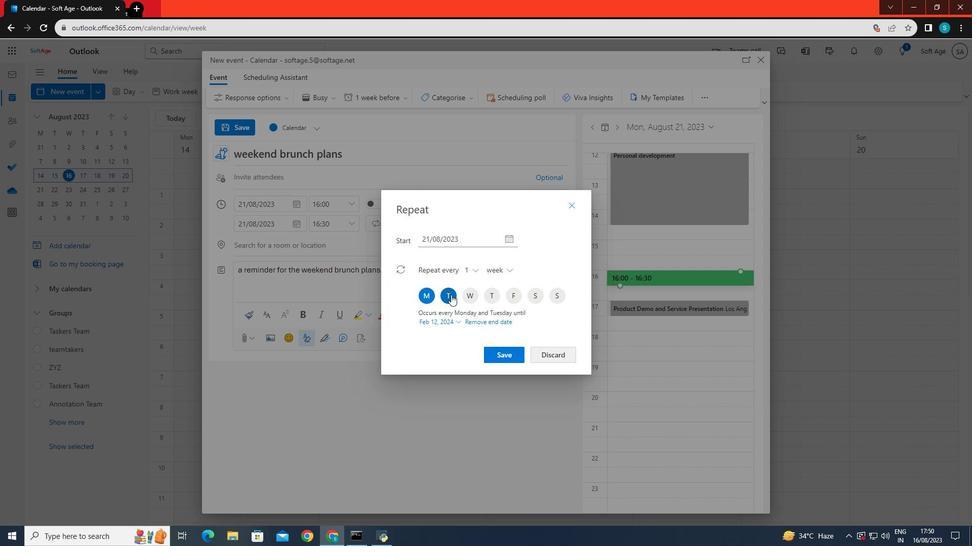 
Action: Mouse pressed left at (451, 295)
Screenshot: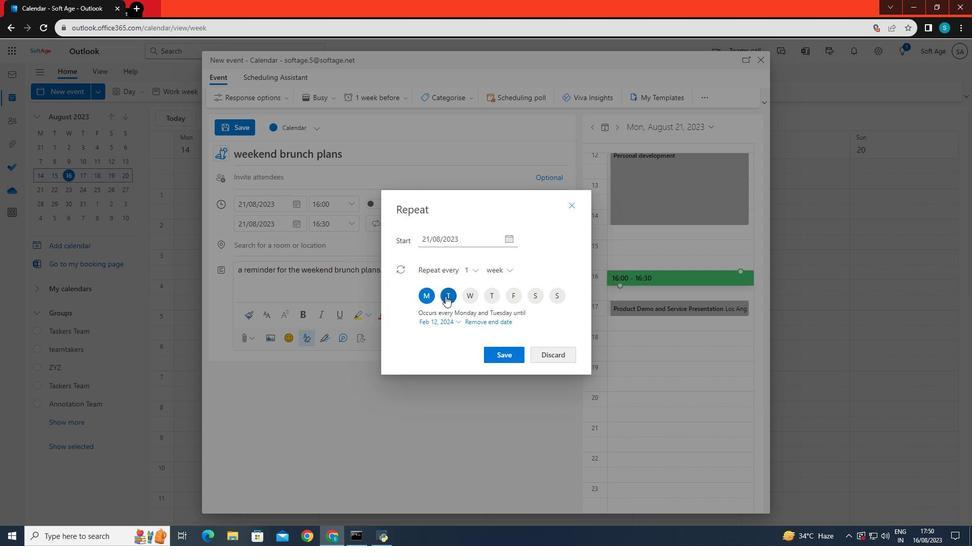 
Action: Mouse moved to (422, 299)
Screenshot: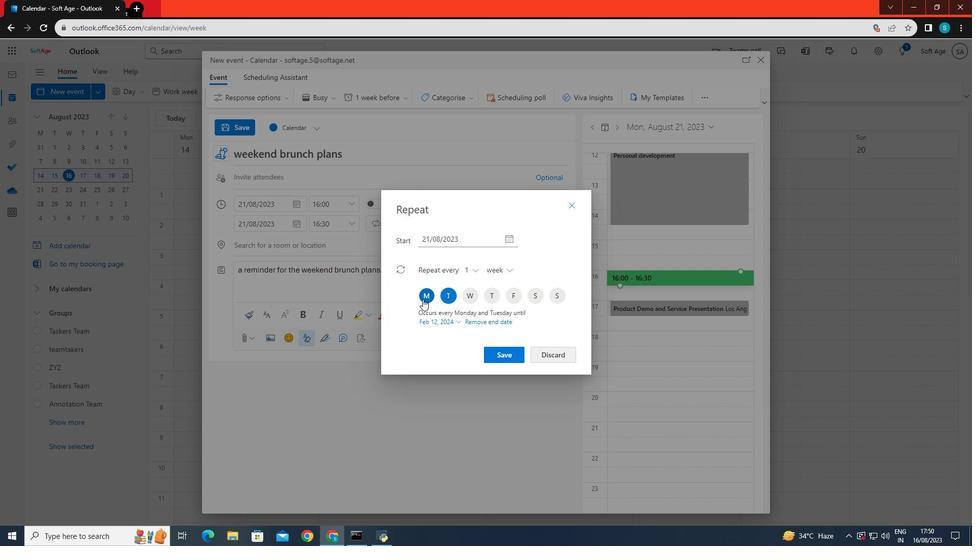 
Action: Mouse pressed left at (422, 299)
Screenshot: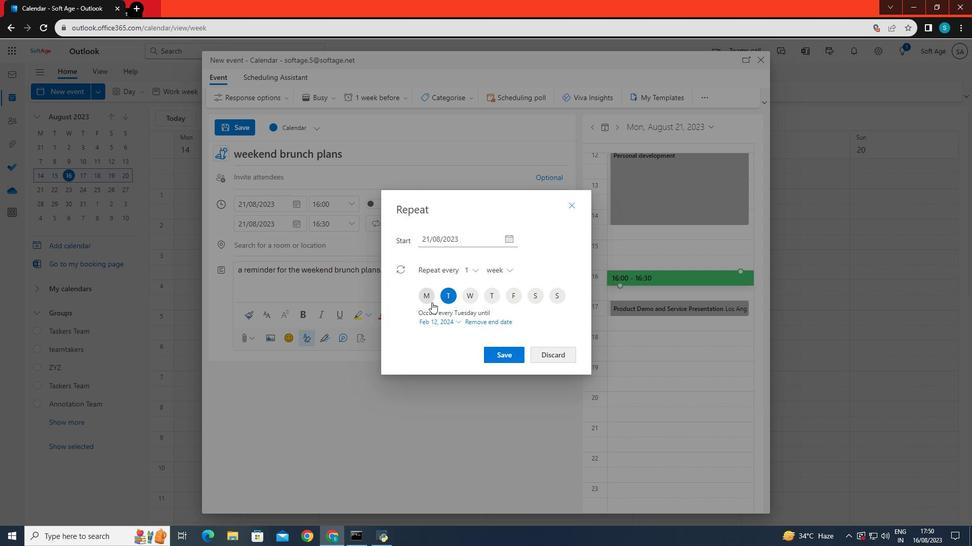 
Action: Mouse moved to (507, 351)
Screenshot: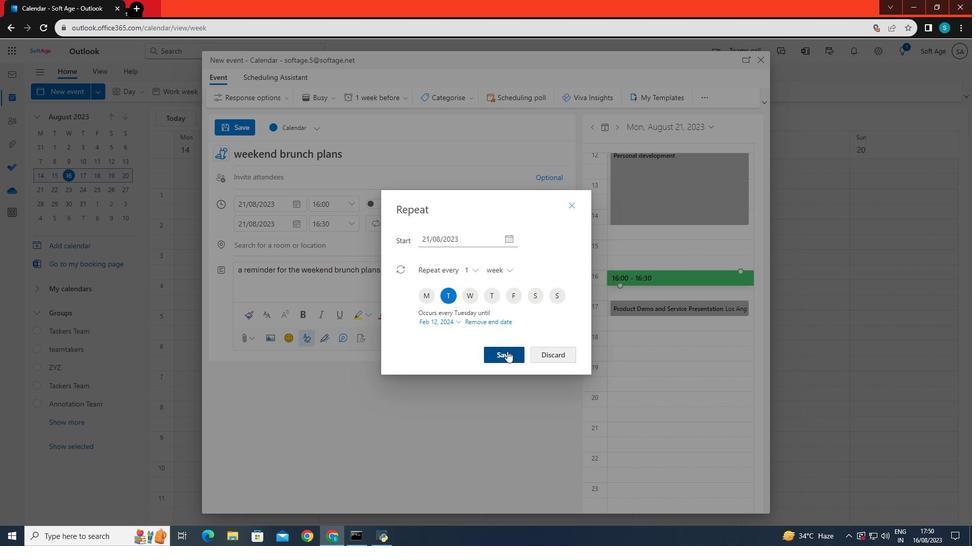 
Action: Mouse pressed left at (507, 351)
Screenshot: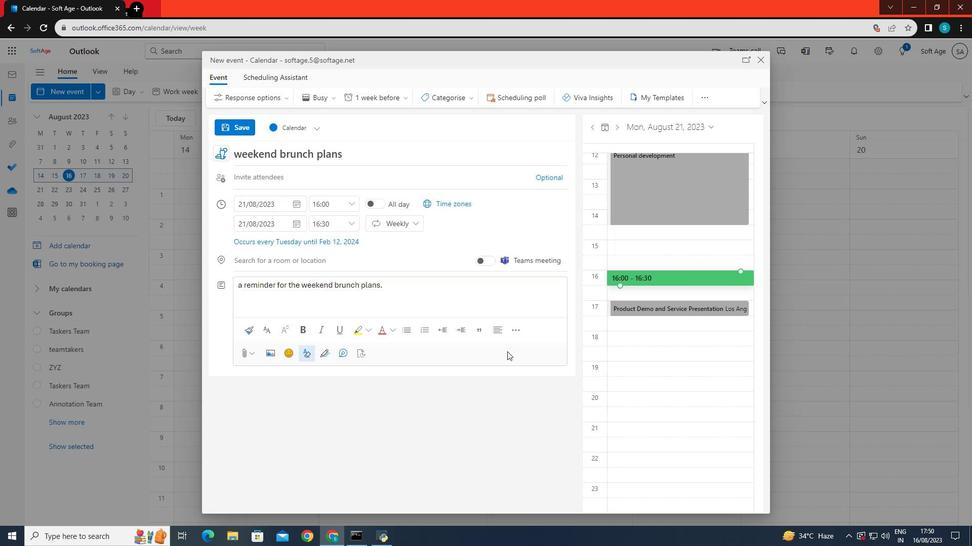 
Action: Mouse moved to (370, 96)
Screenshot: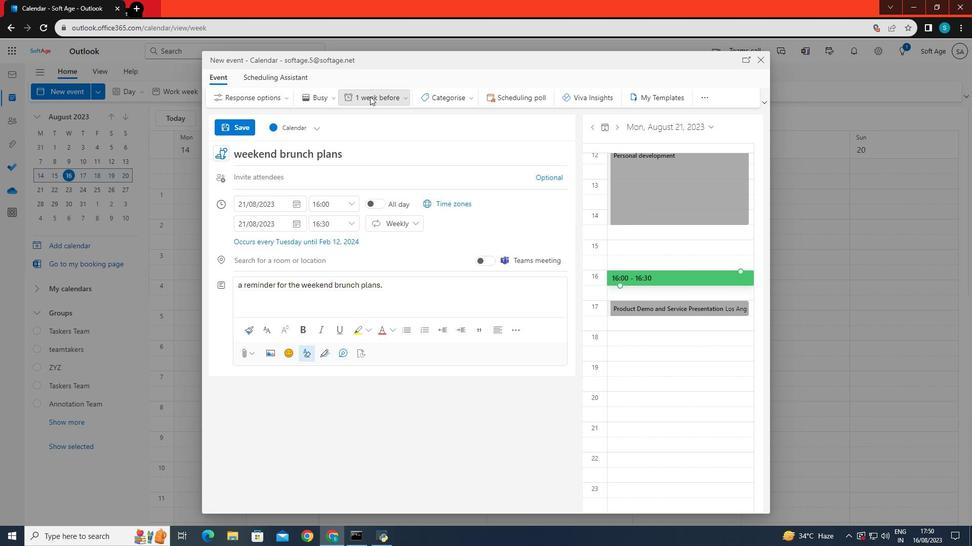 
Action: Mouse pressed left at (370, 96)
Screenshot: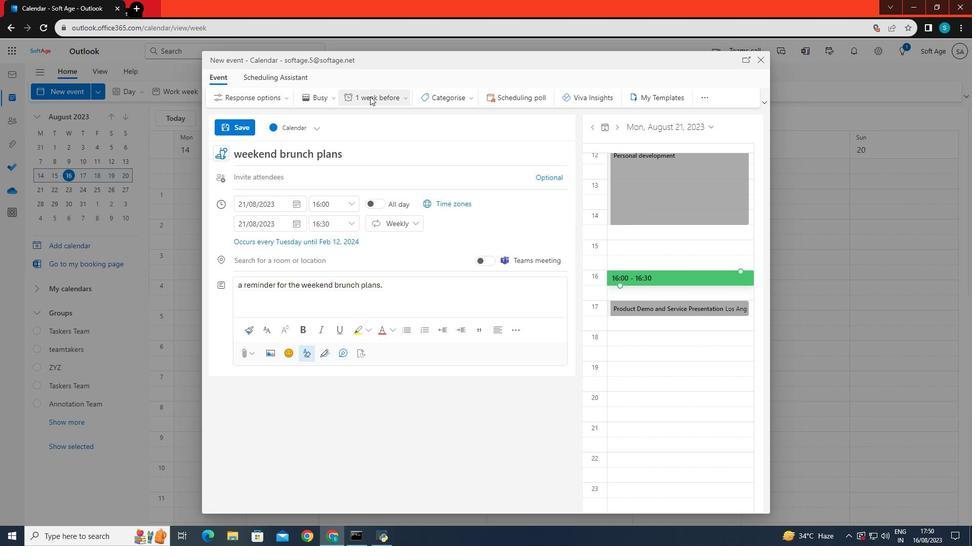 
Action: Mouse moved to (378, 280)
Screenshot: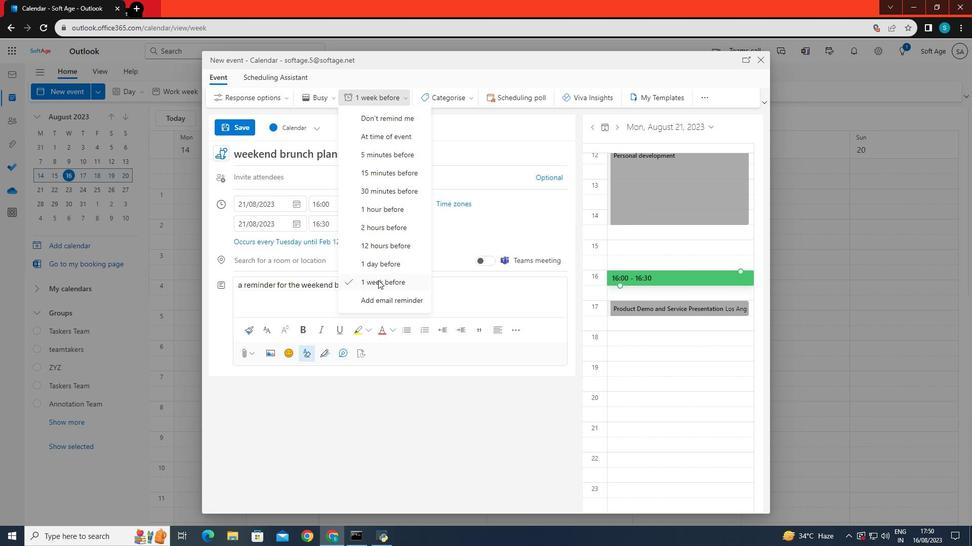 
Action: Mouse pressed left at (378, 280)
Screenshot: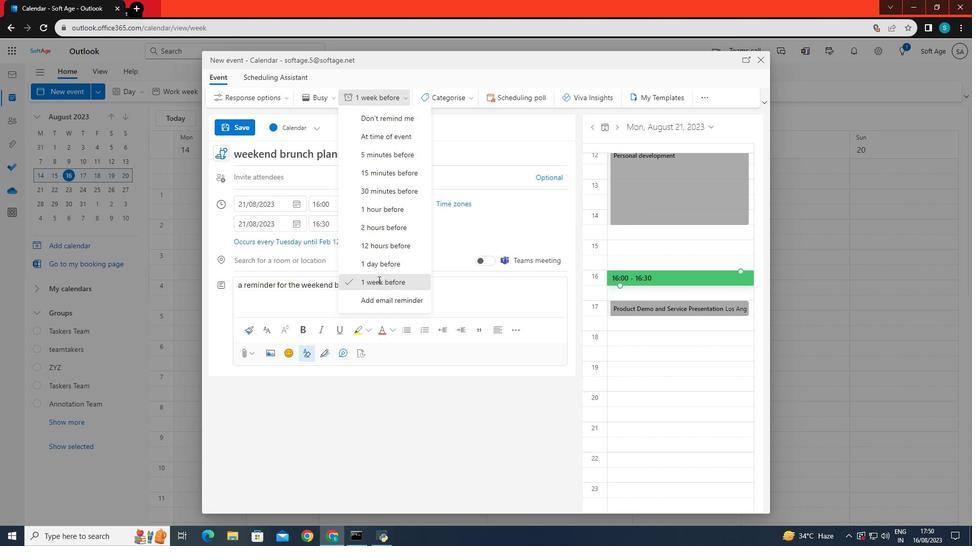 
Action: Mouse moved to (231, 128)
Screenshot: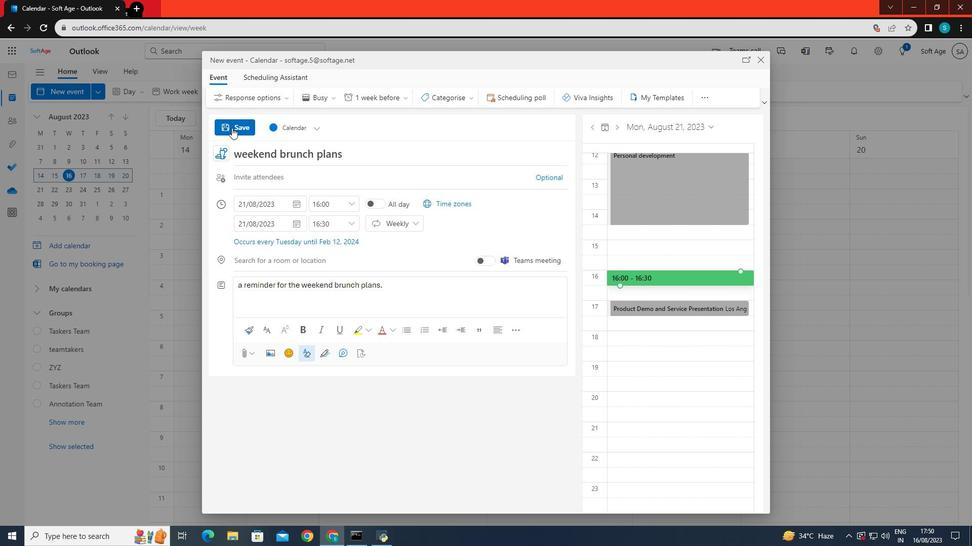 
Action: Mouse pressed left at (231, 128)
Screenshot: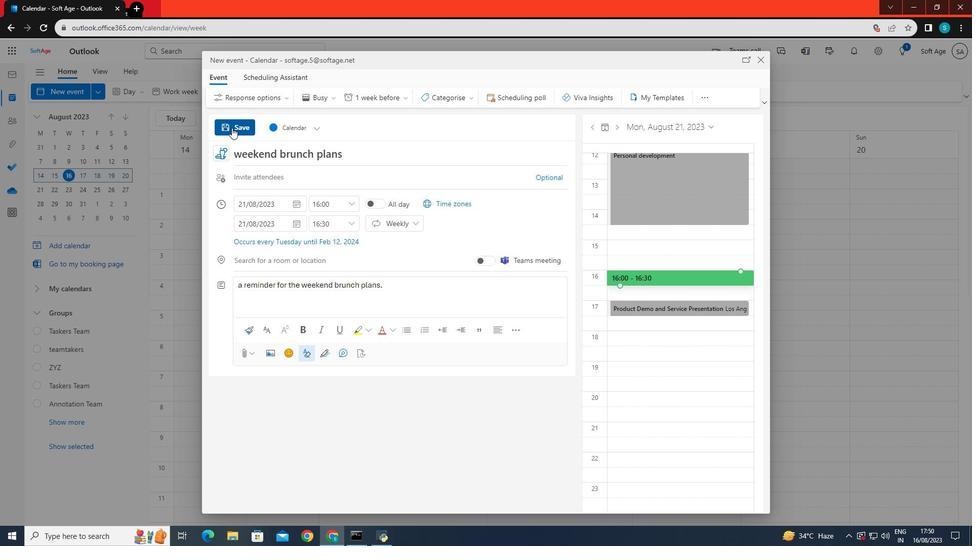
Action: Mouse moved to (226, 152)
Screenshot: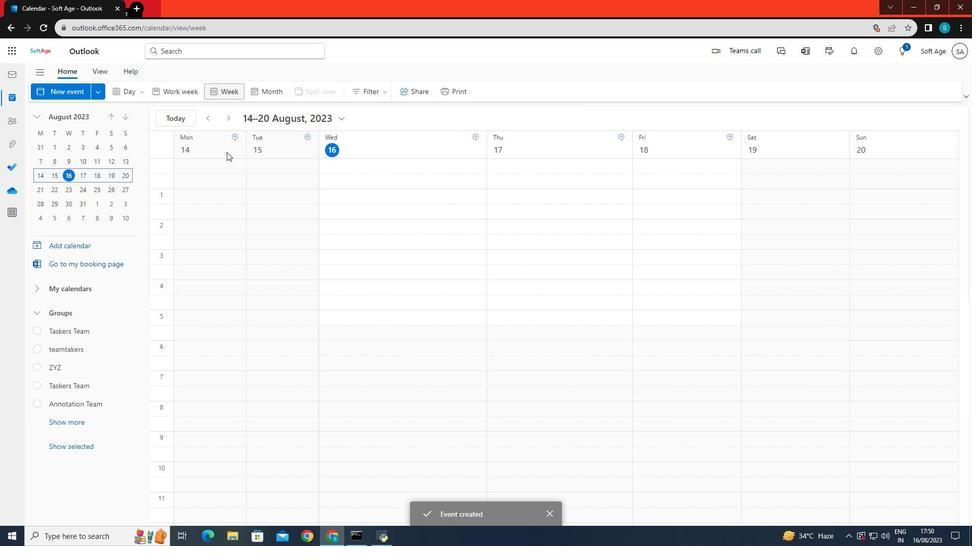 
